 Task: In the  document Poverty.epub Add page color 'Grey'Grey . Insert watermark . Insert watermark  Graphic Era Apply Font Style in watermark Arial; font size  123 and place the watermark  Diagonally 
Action: Mouse moved to (331, 441)
Screenshot: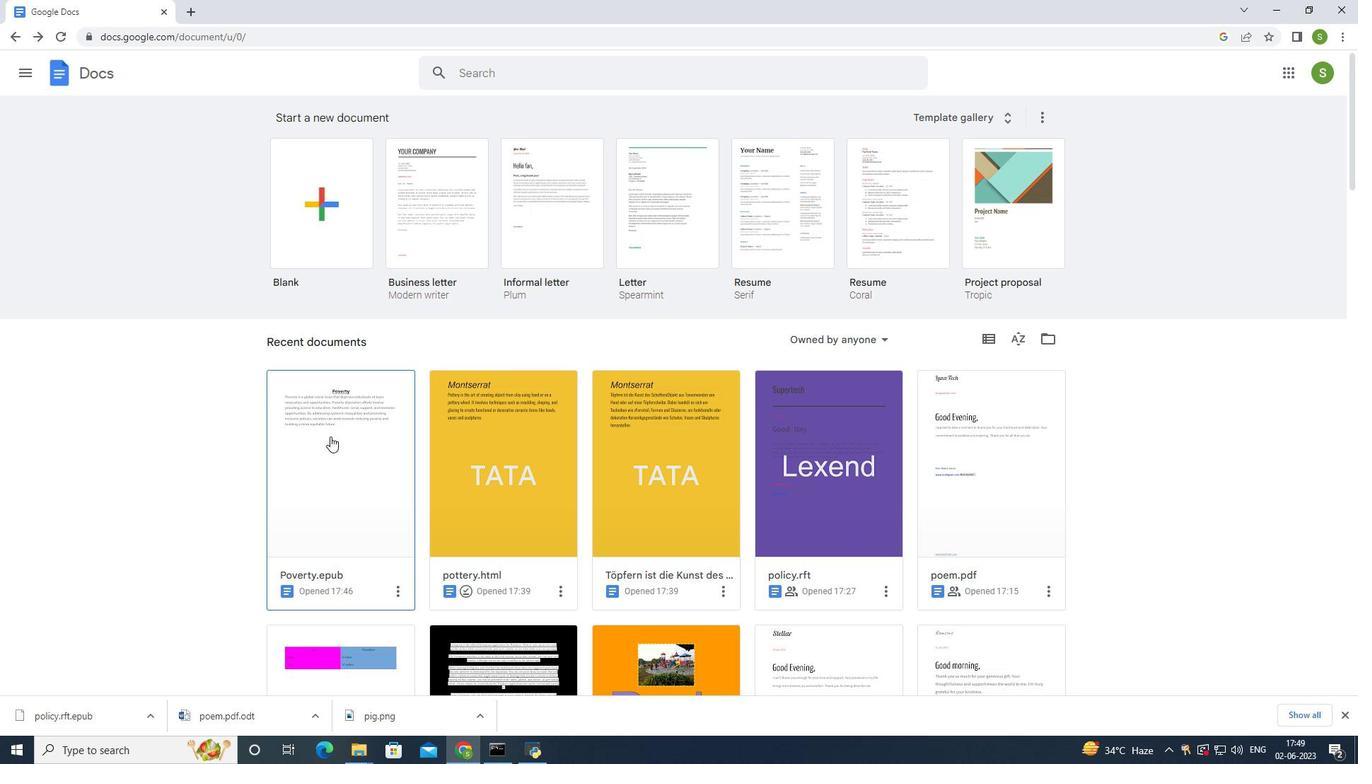 
Action: Mouse pressed left at (331, 441)
Screenshot: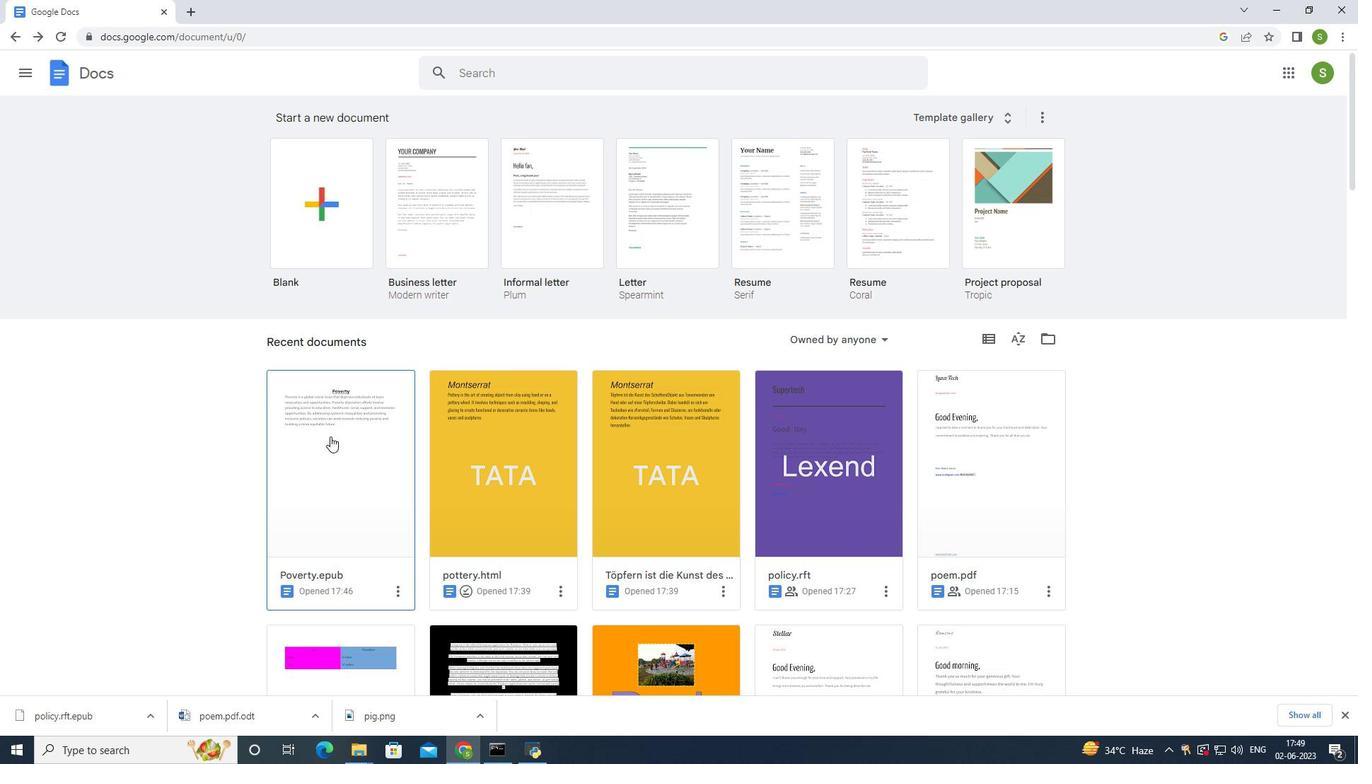 
Action: Mouse moved to (44, 84)
Screenshot: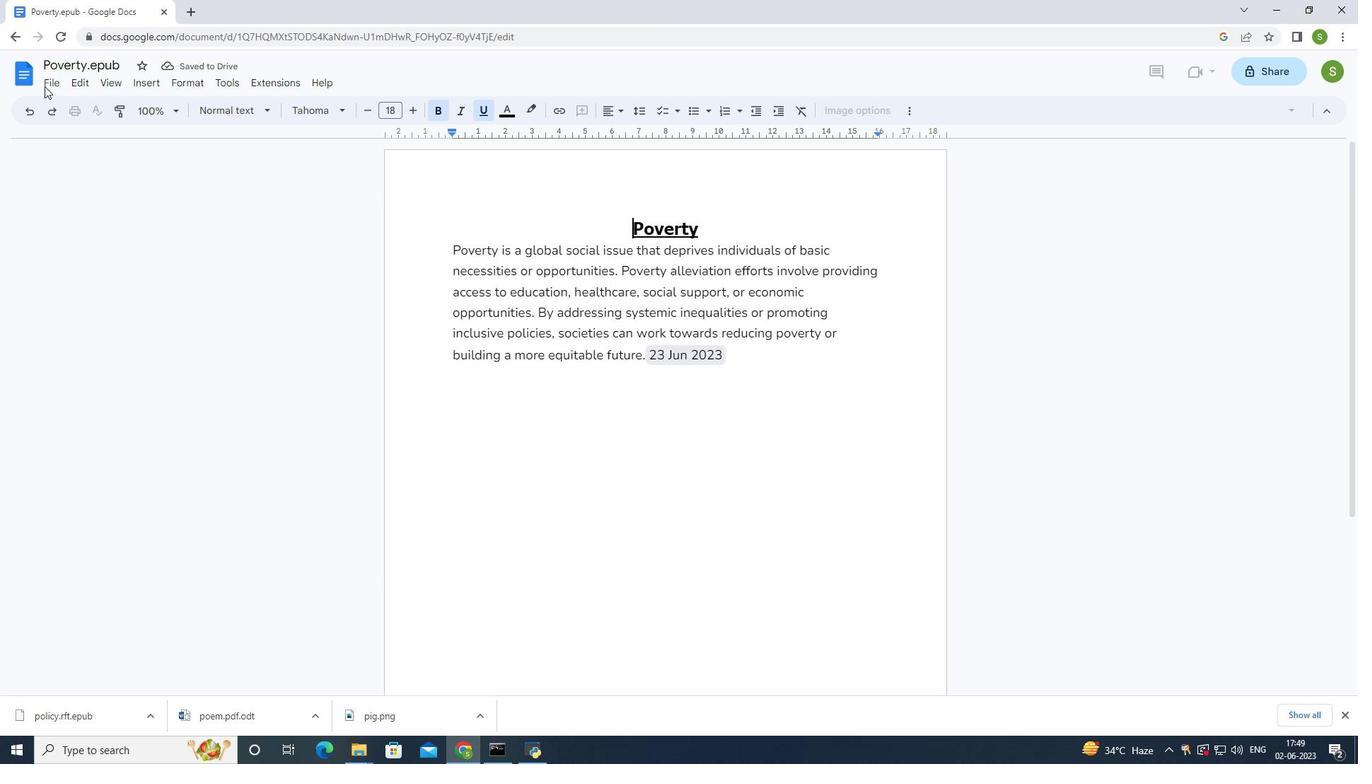 
Action: Mouse pressed left at (44, 84)
Screenshot: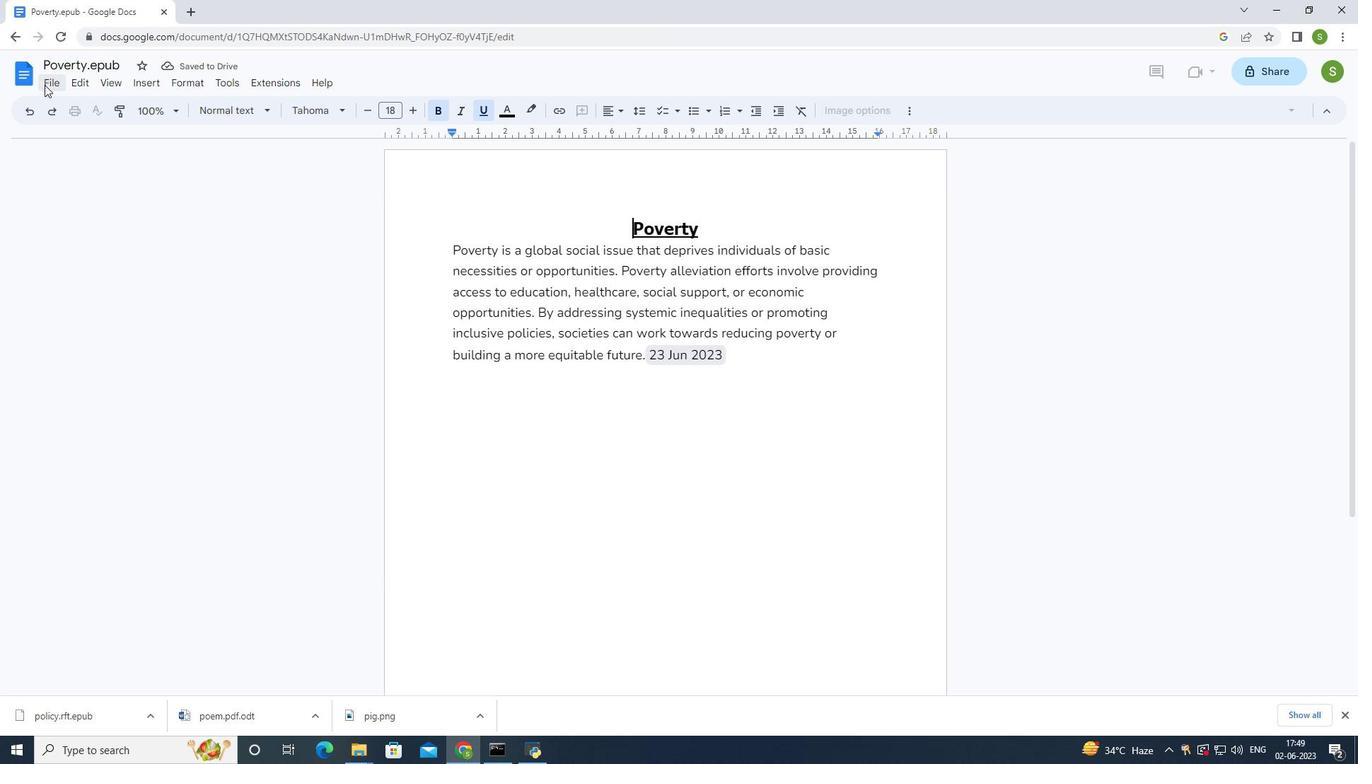 
Action: Mouse moved to (50, 77)
Screenshot: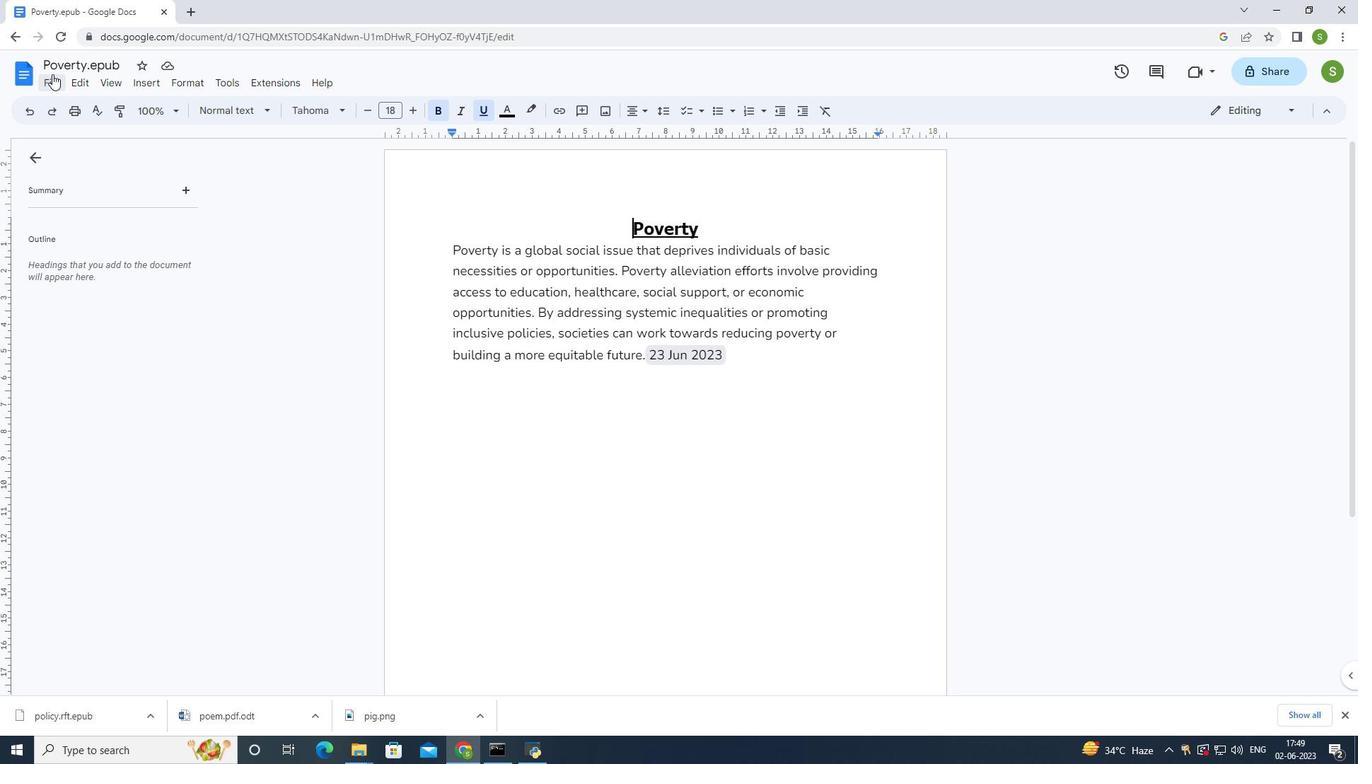 
Action: Mouse pressed left at (50, 77)
Screenshot: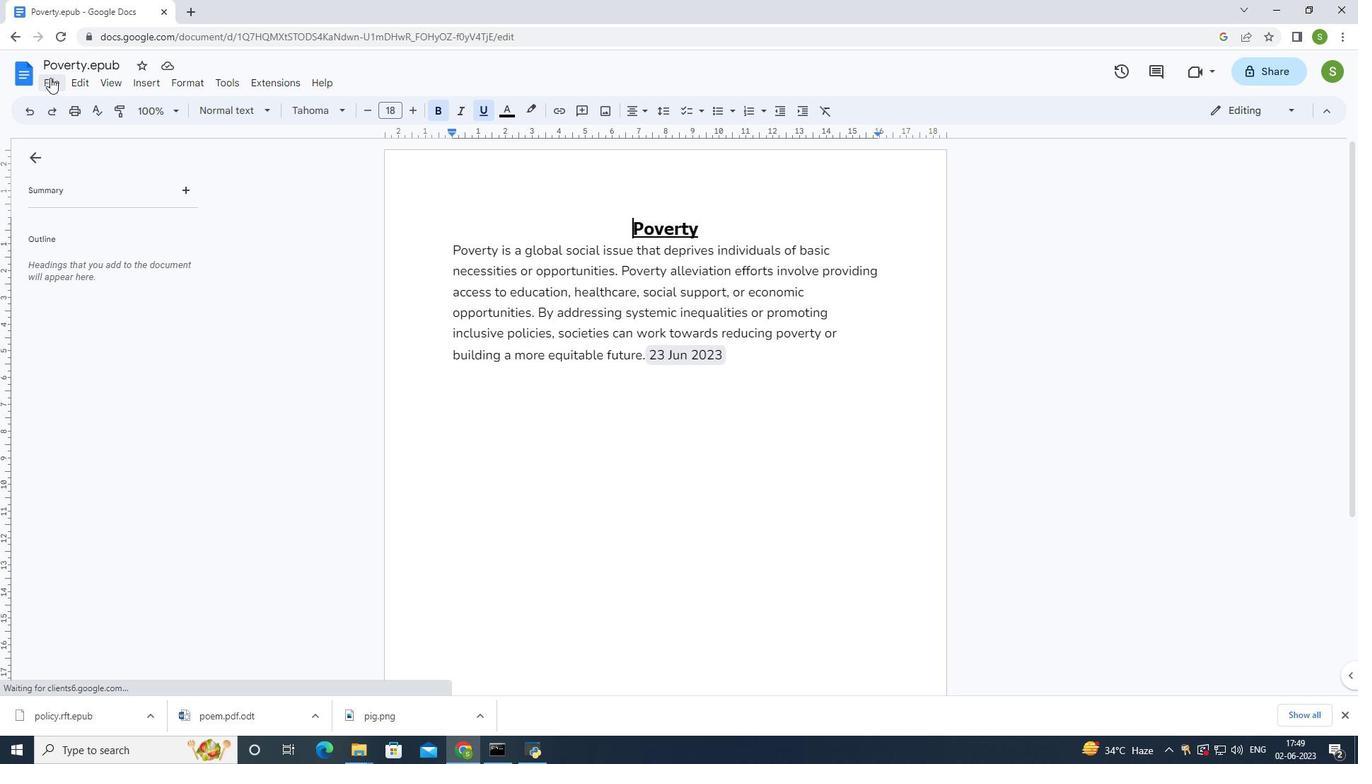 
Action: Mouse moved to (92, 469)
Screenshot: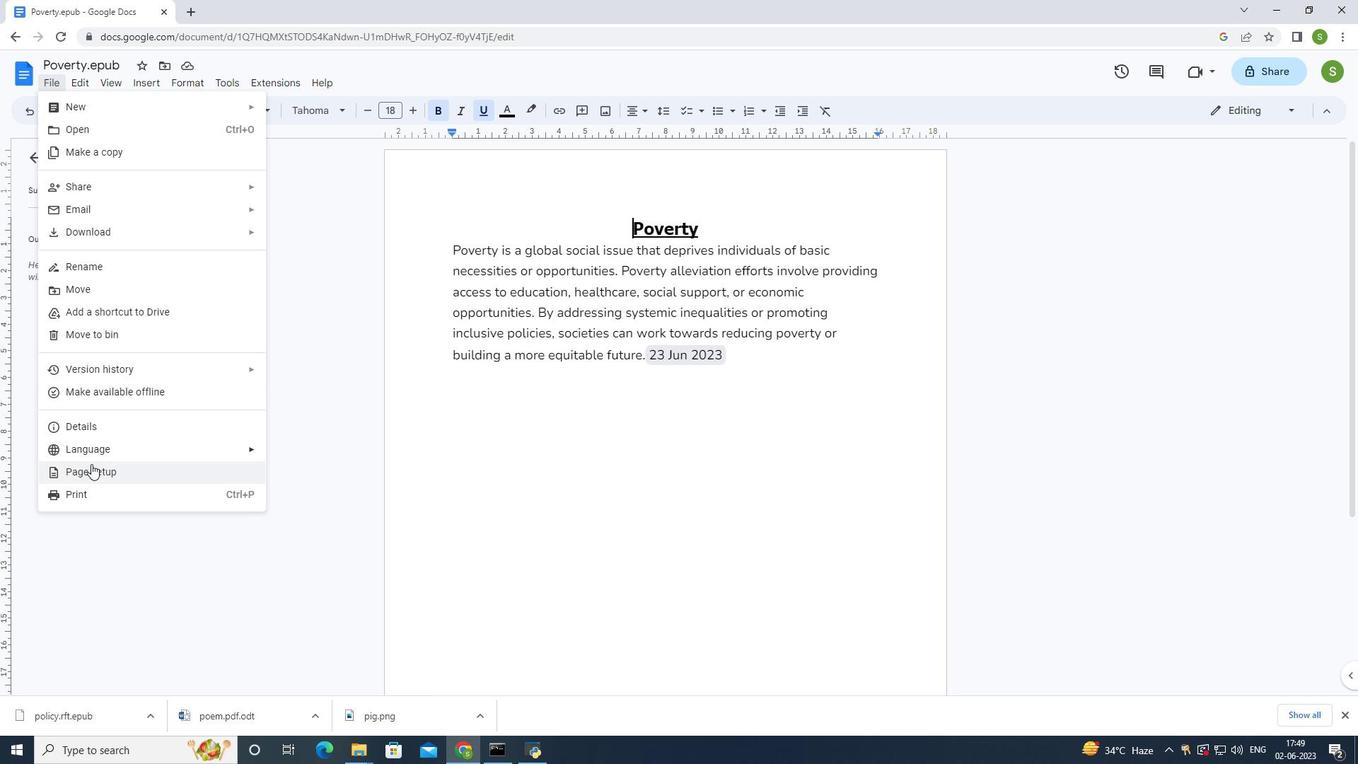 
Action: Mouse pressed left at (92, 469)
Screenshot: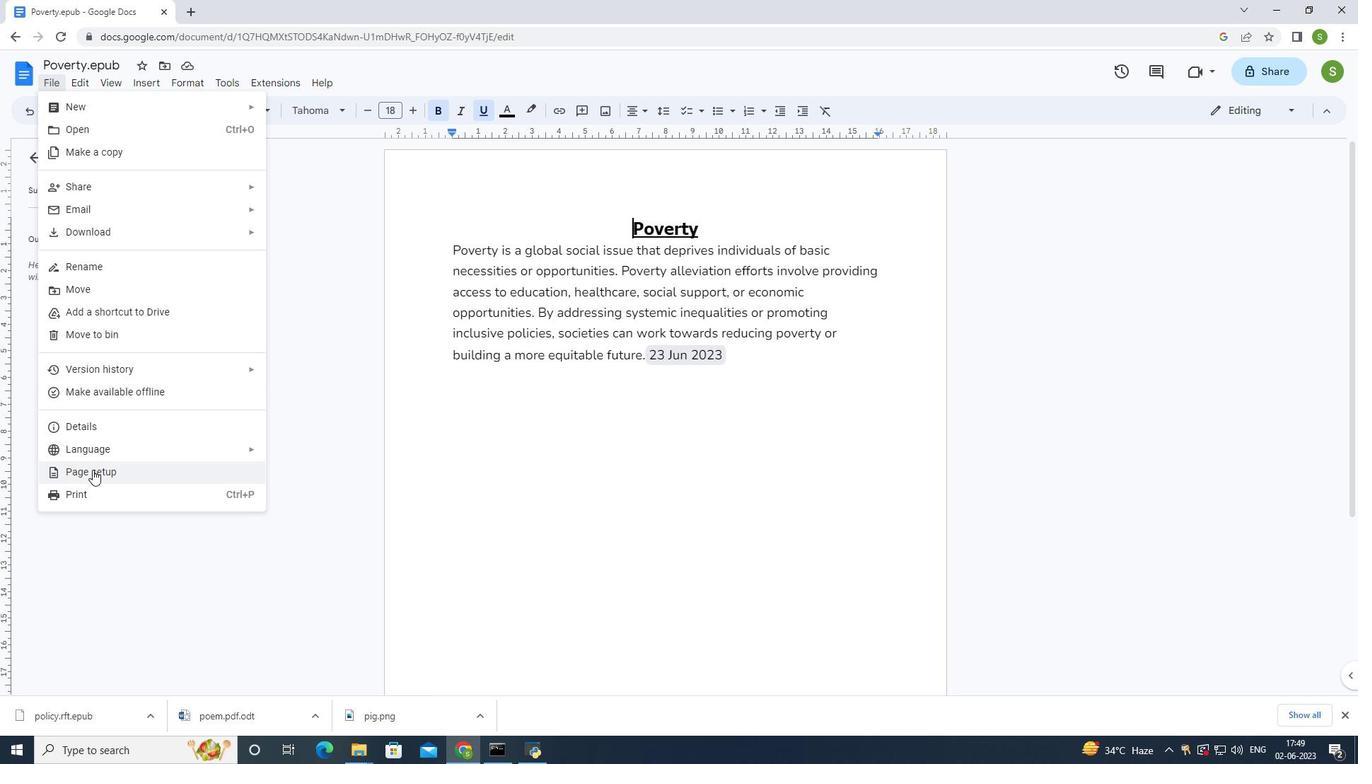
Action: Mouse moved to (573, 459)
Screenshot: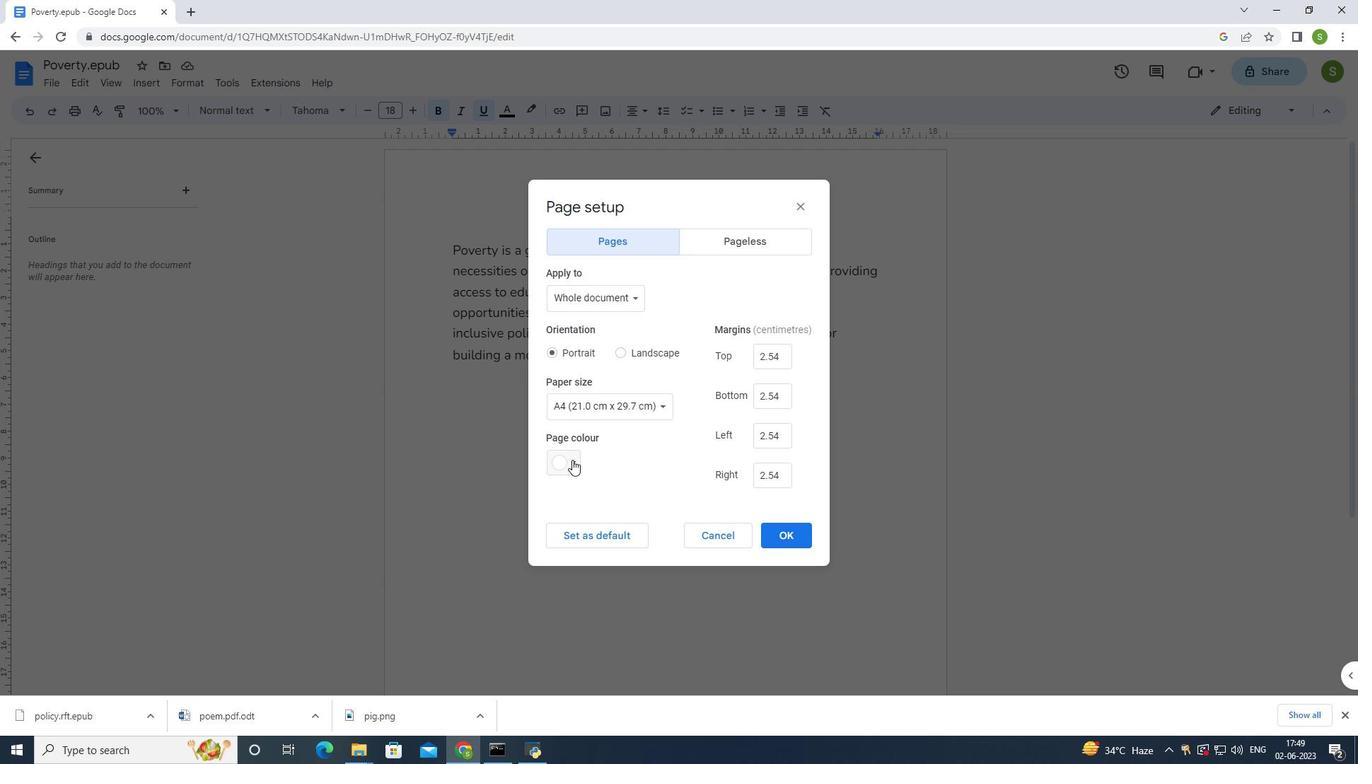 
Action: Mouse pressed left at (573, 459)
Screenshot: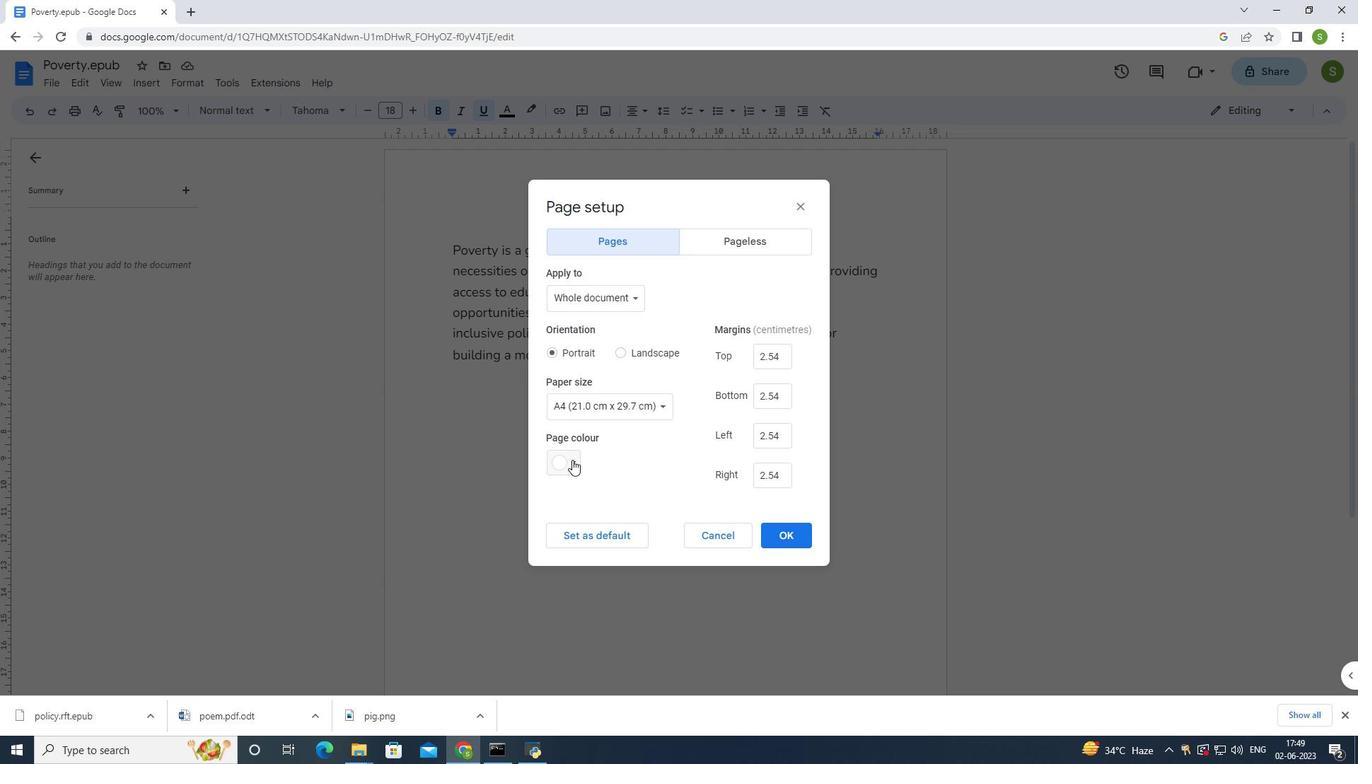 
Action: Mouse moved to (611, 493)
Screenshot: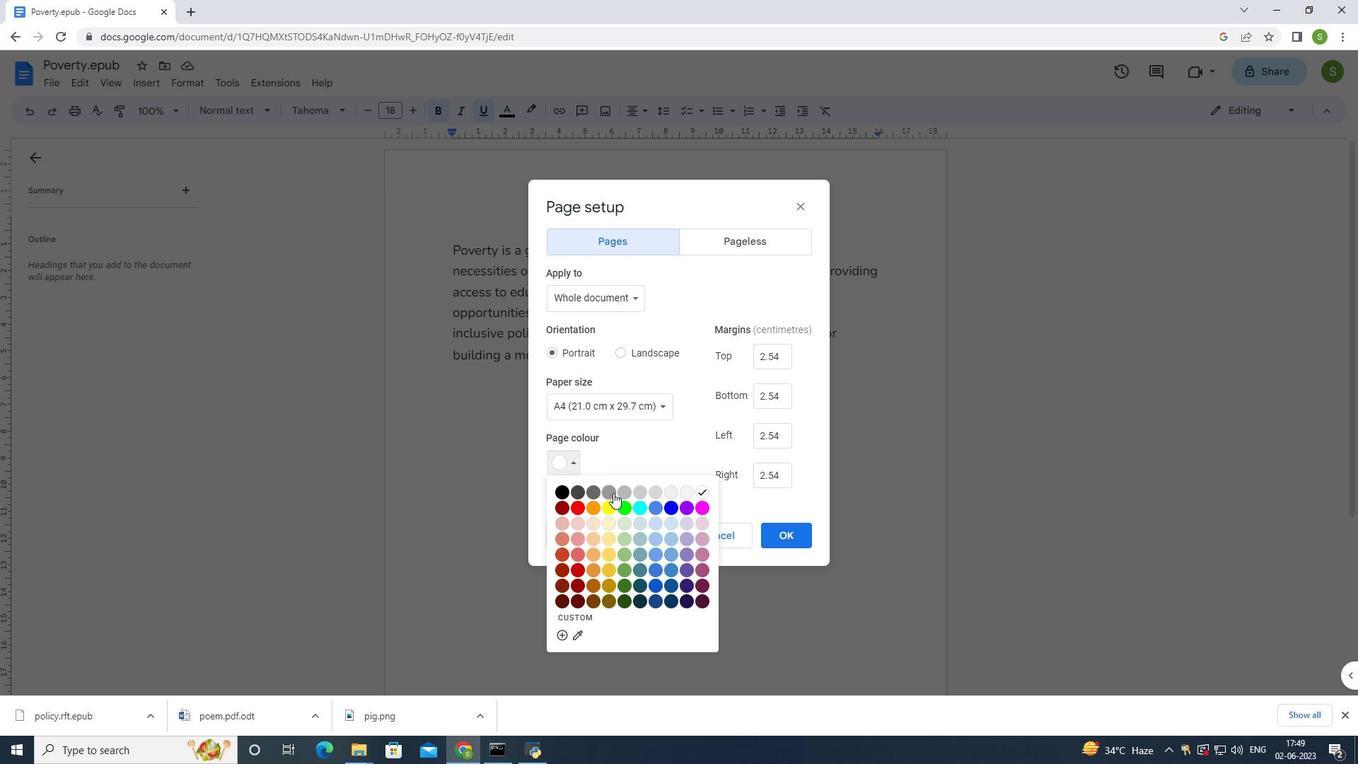 
Action: Mouse pressed left at (611, 493)
Screenshot: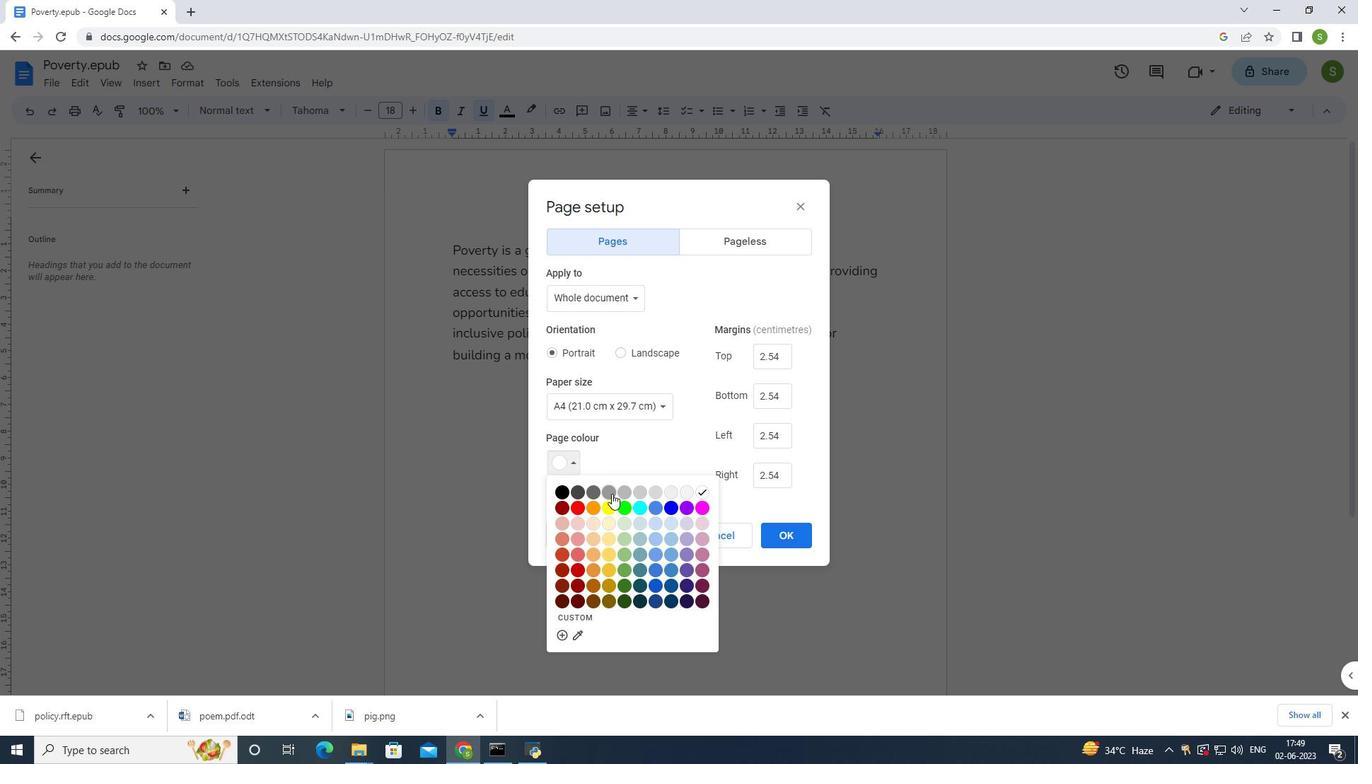 
Action: Mouse moved to (783, 539)
Screenshot: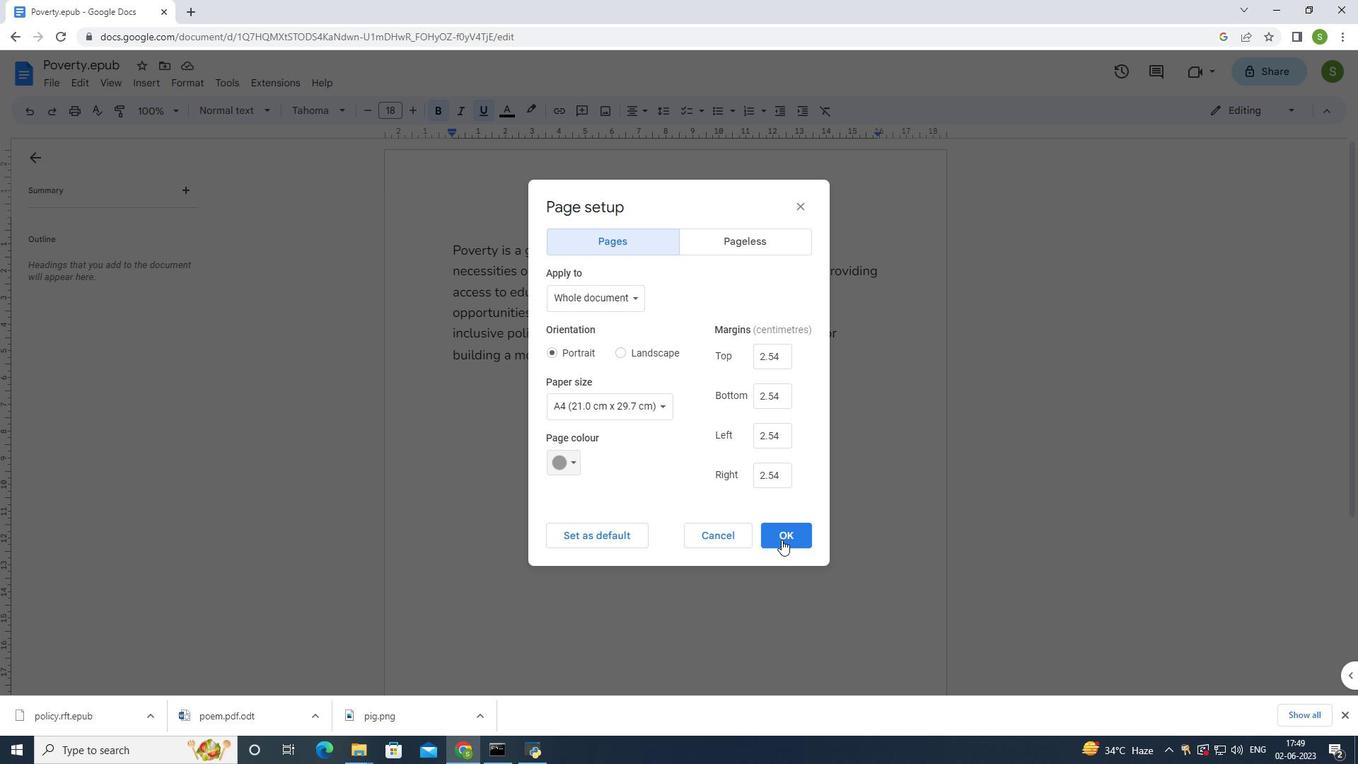 
Action: Mouse pressed left at (783, 539)
Screenshot: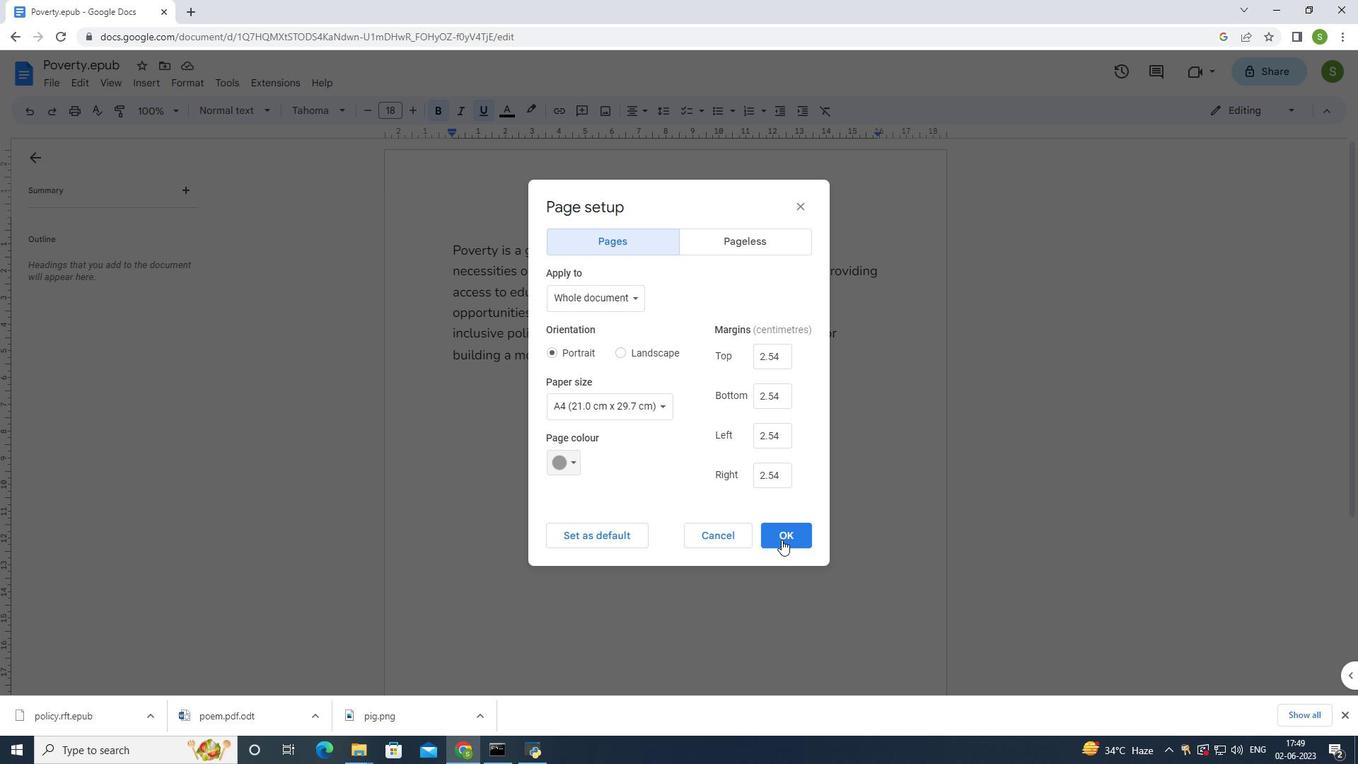 
Action: Mouse moved to (137, 82)
Screenshot: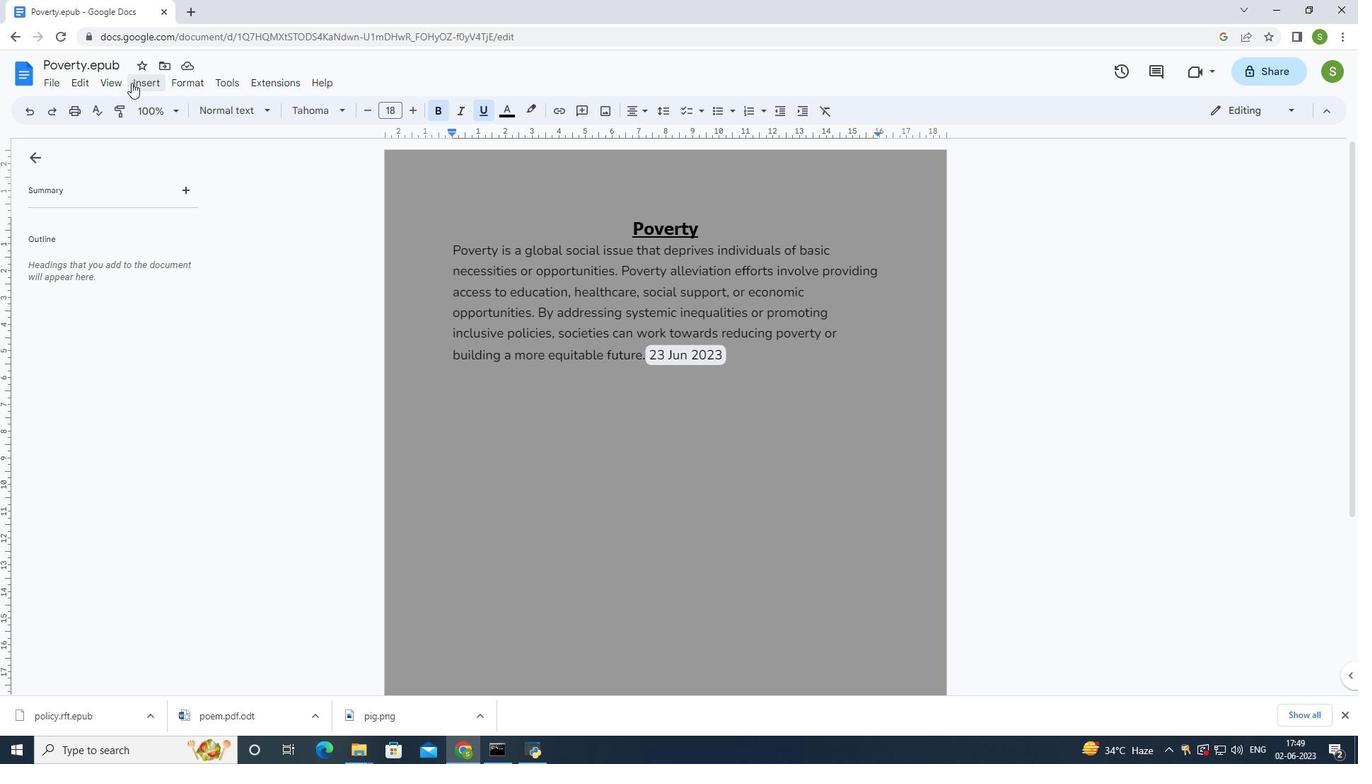 
Action: Mouse pressed left at (137, 82)
Screenshot: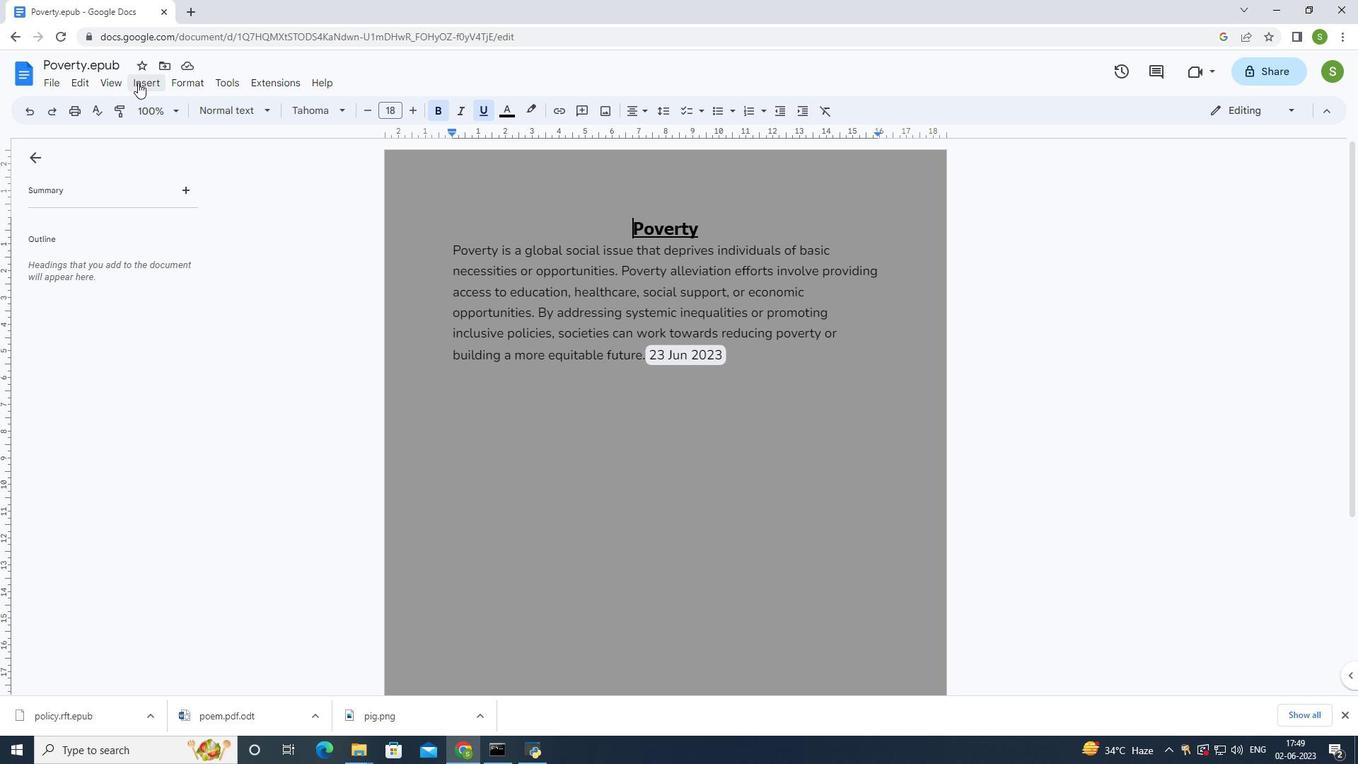 
Action: Mouse moved to (182, 421)
Screenshot: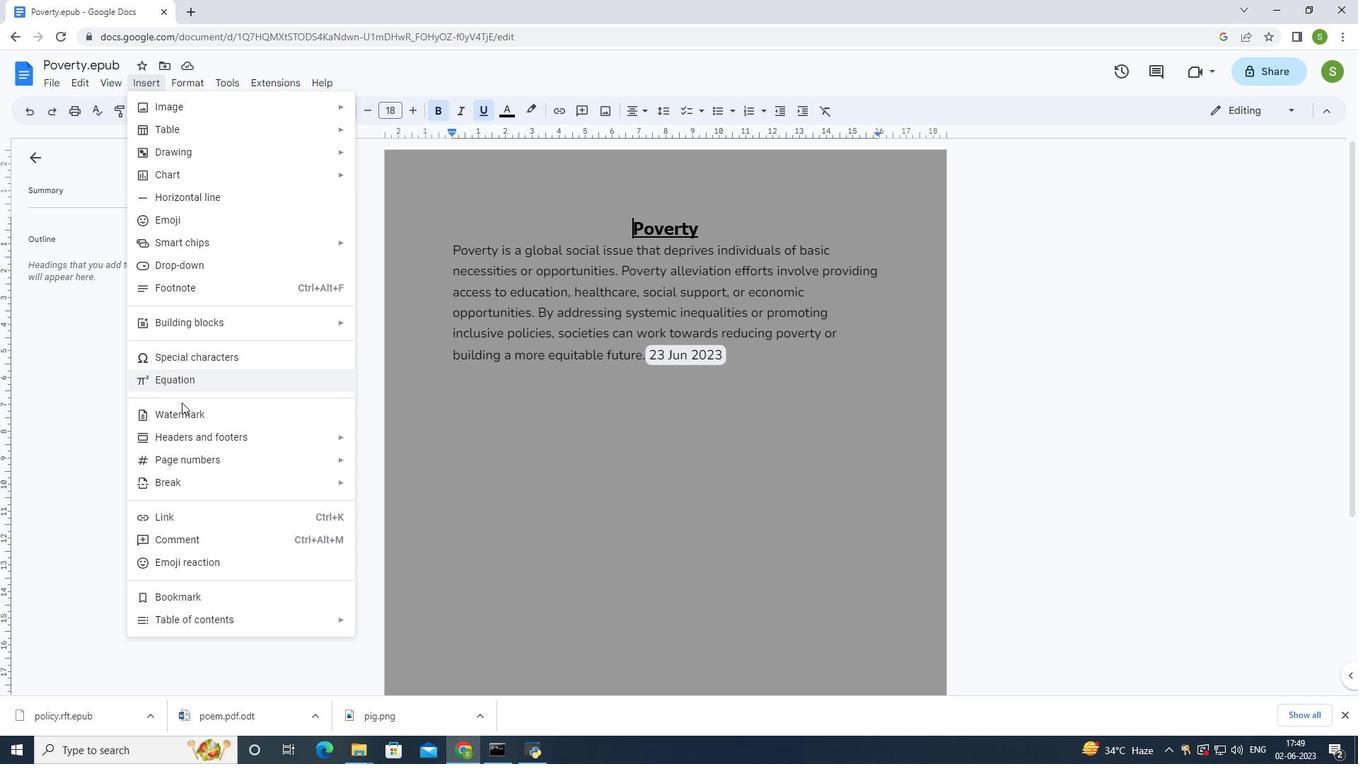 
Action: Mouse pressed left at (182, 421)
Screenshot: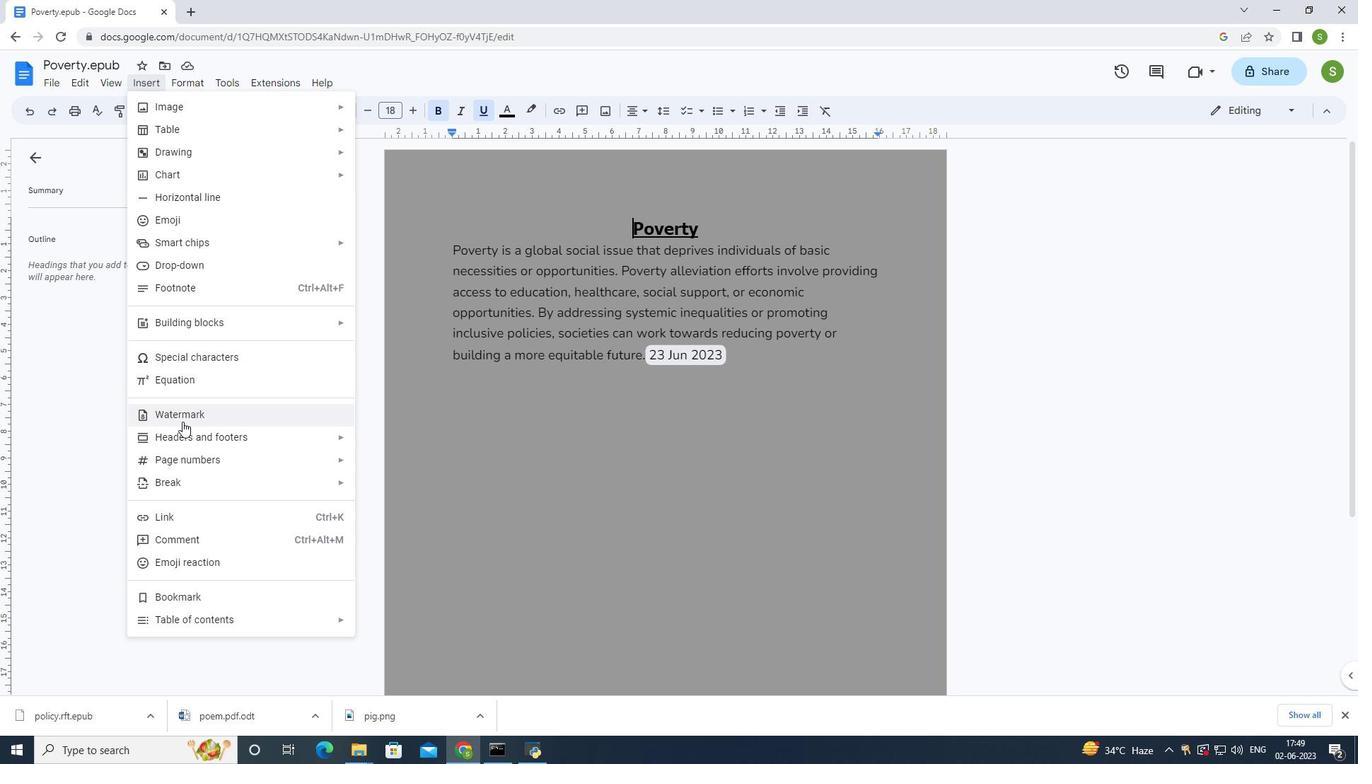 
Action: Mouse moved to (1294, 157)
Screenshot: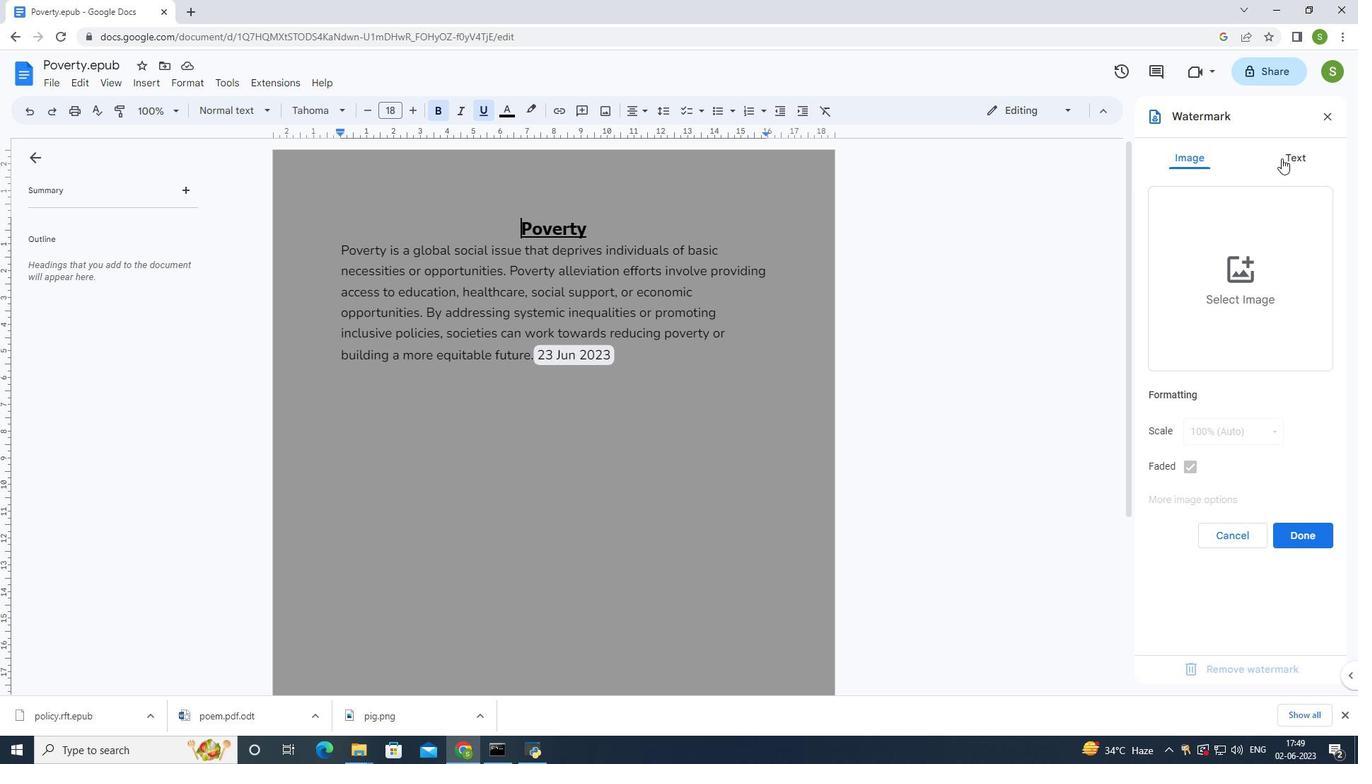 
Action: Mouse pressed left at (1294, 157)
Screenshot: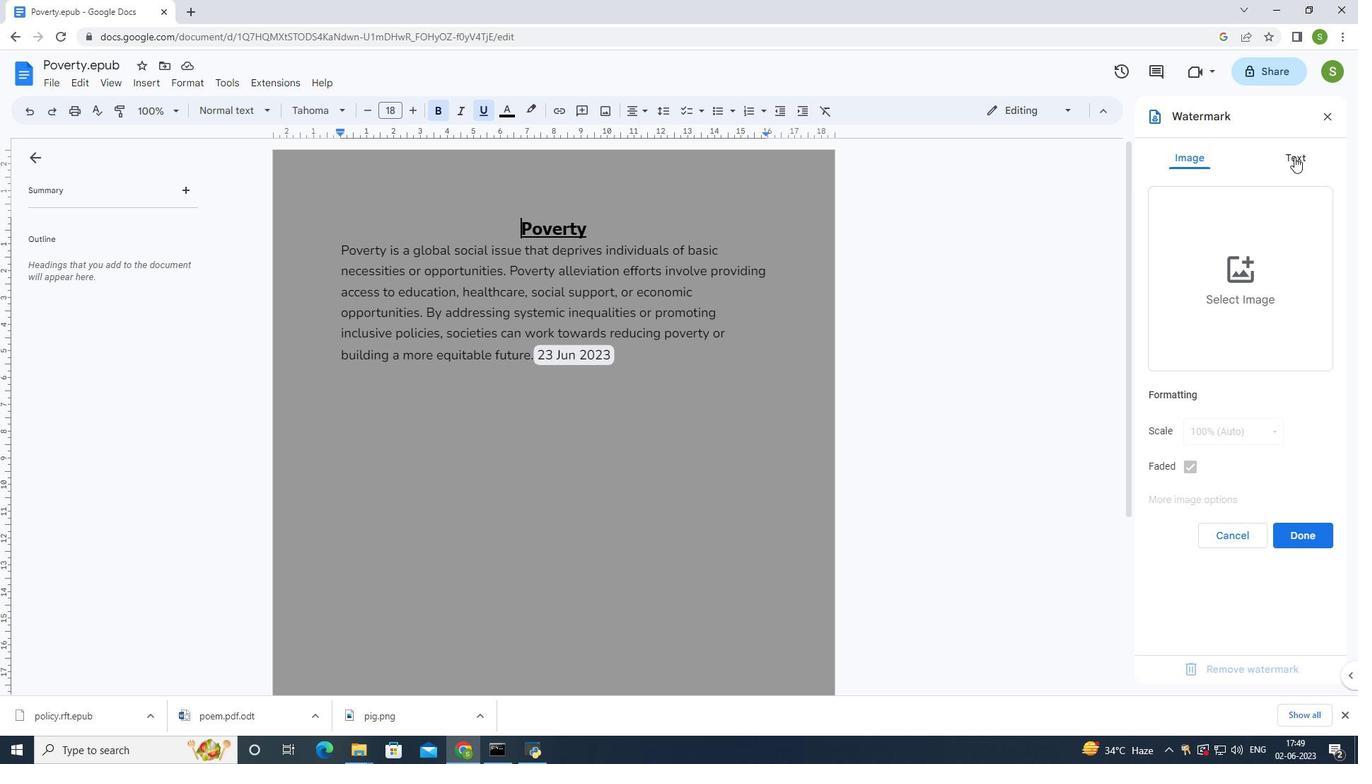 
Action: Mouse moved to (1219, 195)
Screenshot: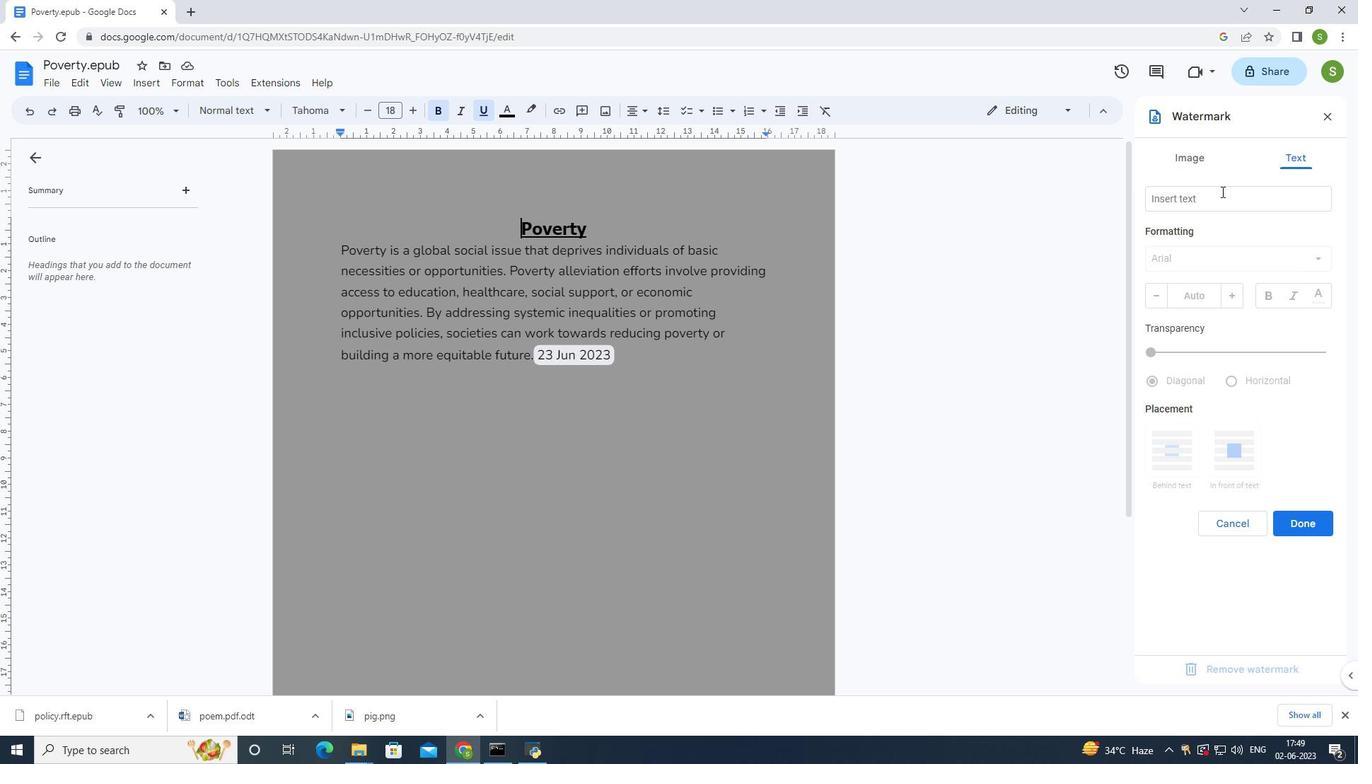
Action: Mouse pressed left at (1219, 195)
Screenshot: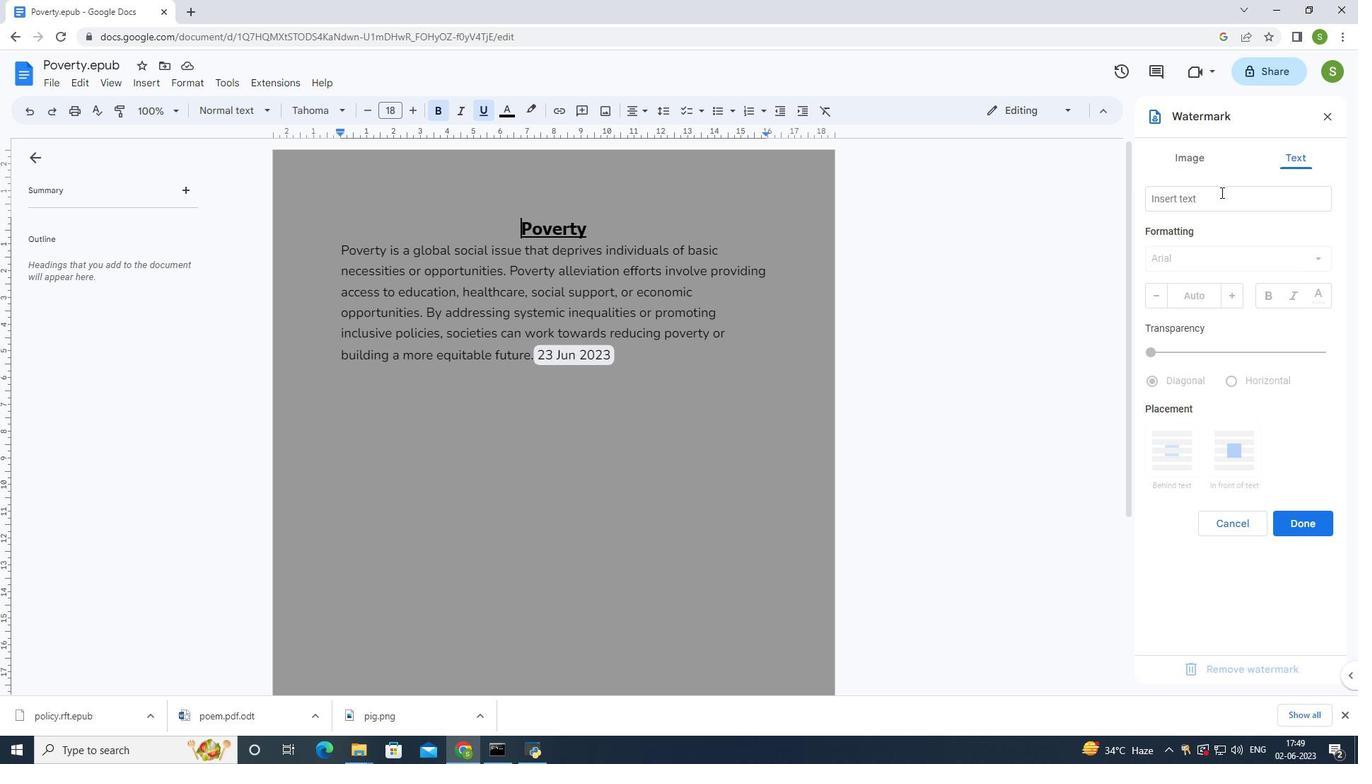 
Action: Mouse moved to (1218, 195)
Screenshot: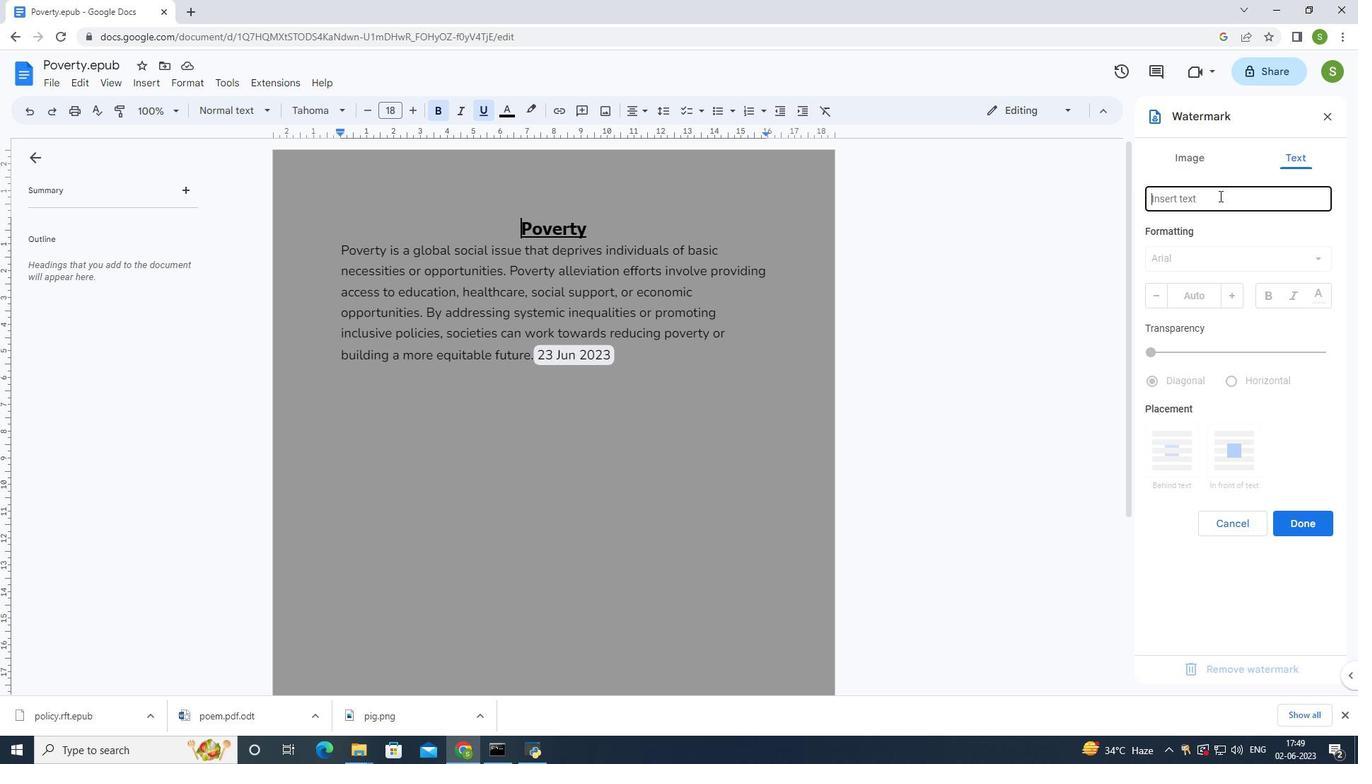 
Action: Key pressed <Key.shift>Graphic<Key.space><Key.shift>Era
Screenshot: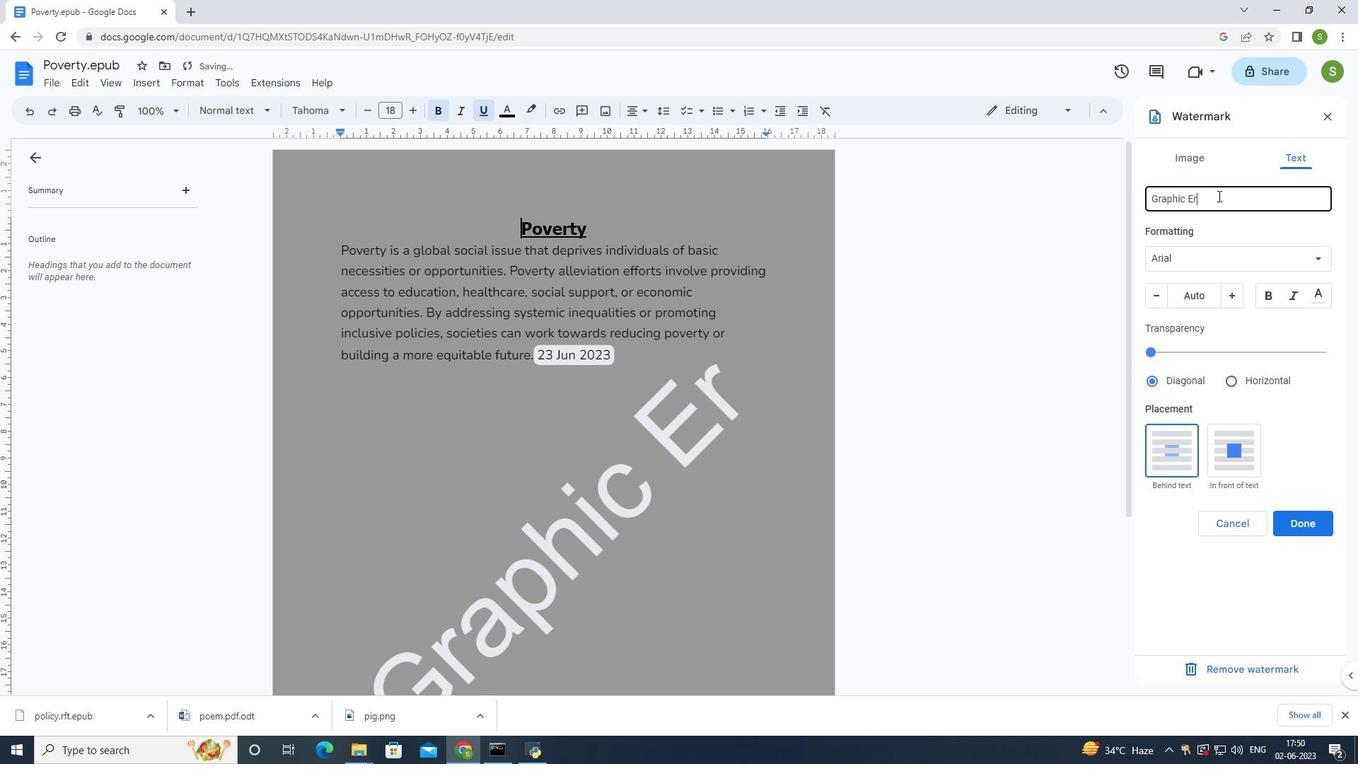 
Action: Mouse moved to (1233, 297)
Screenshot: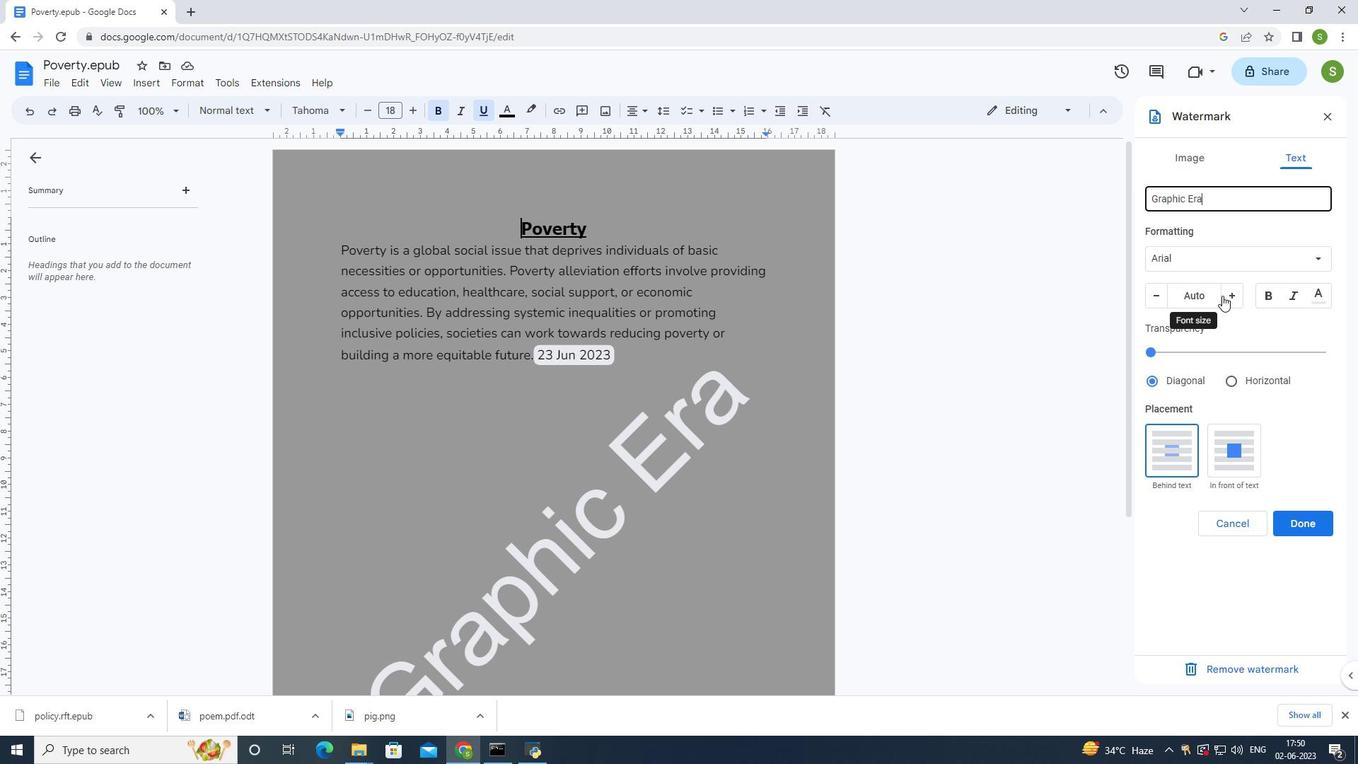 
Action: Mouse pressed left at (1233, 297)
Screenshot: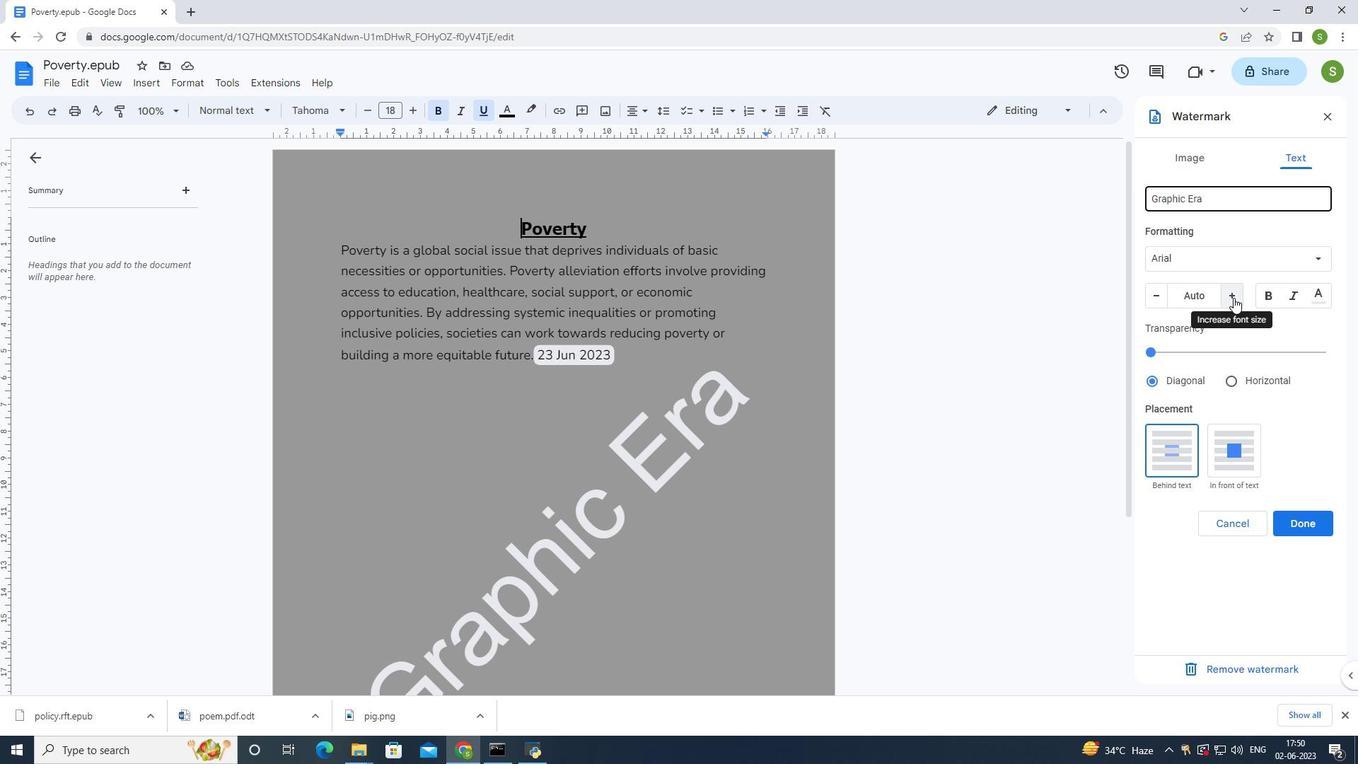 
Action: Mouse pressed left at (1233, 297)
Screenshot: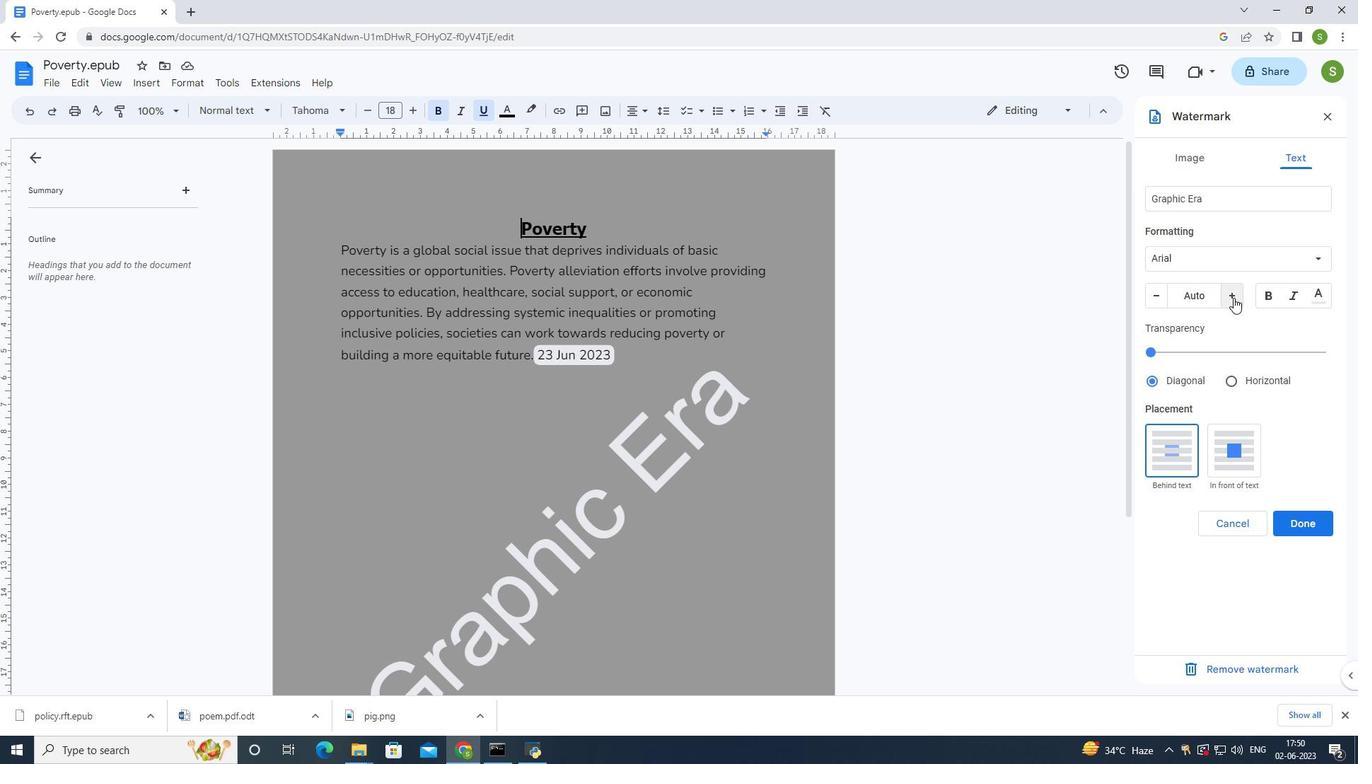 
Action: Mouse moved to (1233, 297)
Screenshot: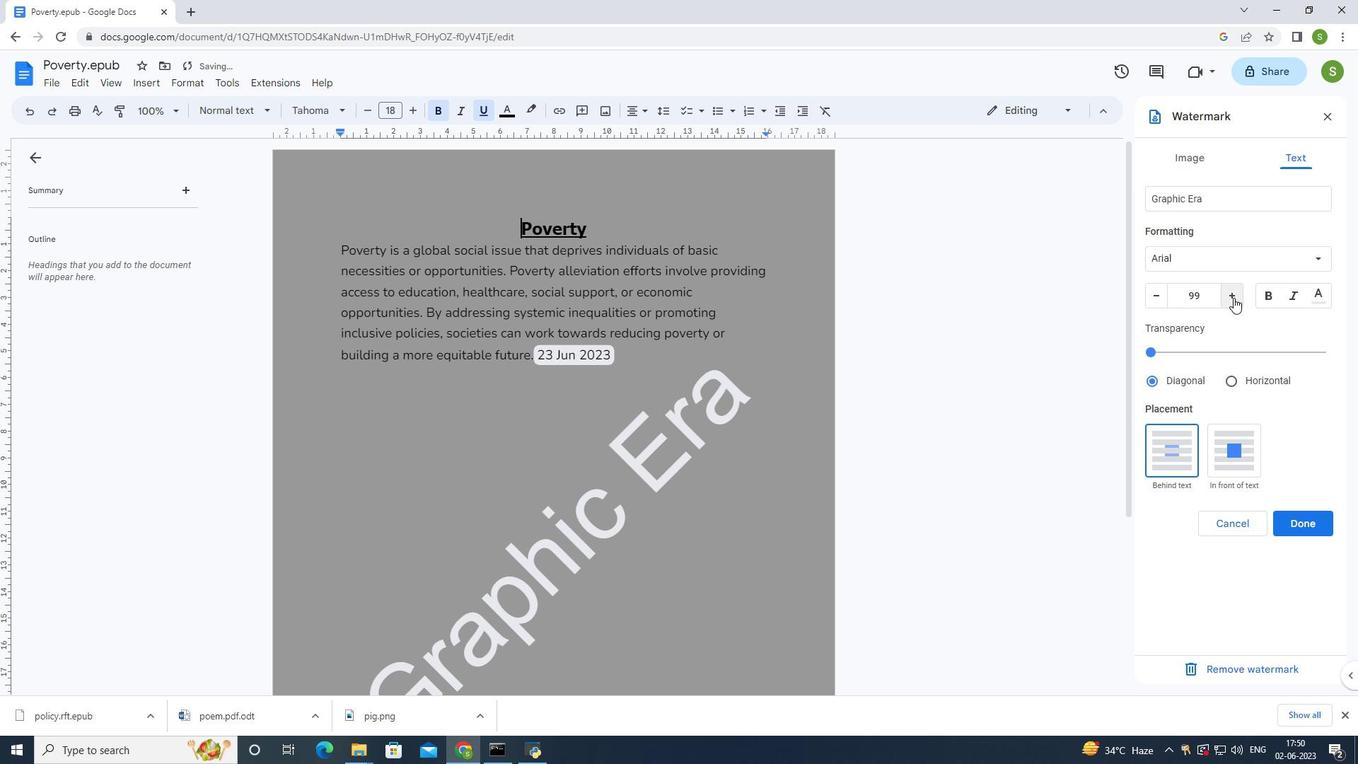 
Action: Mouse pressed left at (1233, 297)
Screenshot: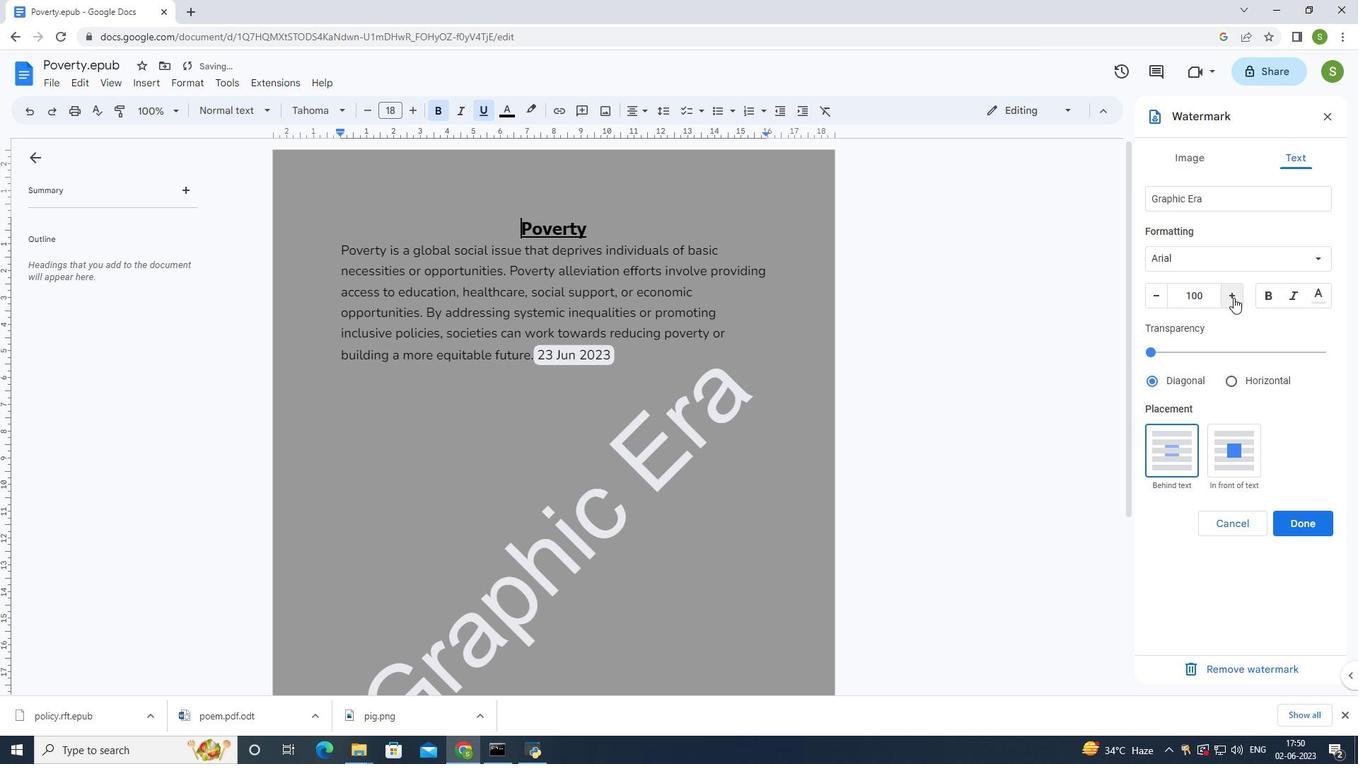 
Action: Mouse pressed left at (1233, 297)
Screenshot: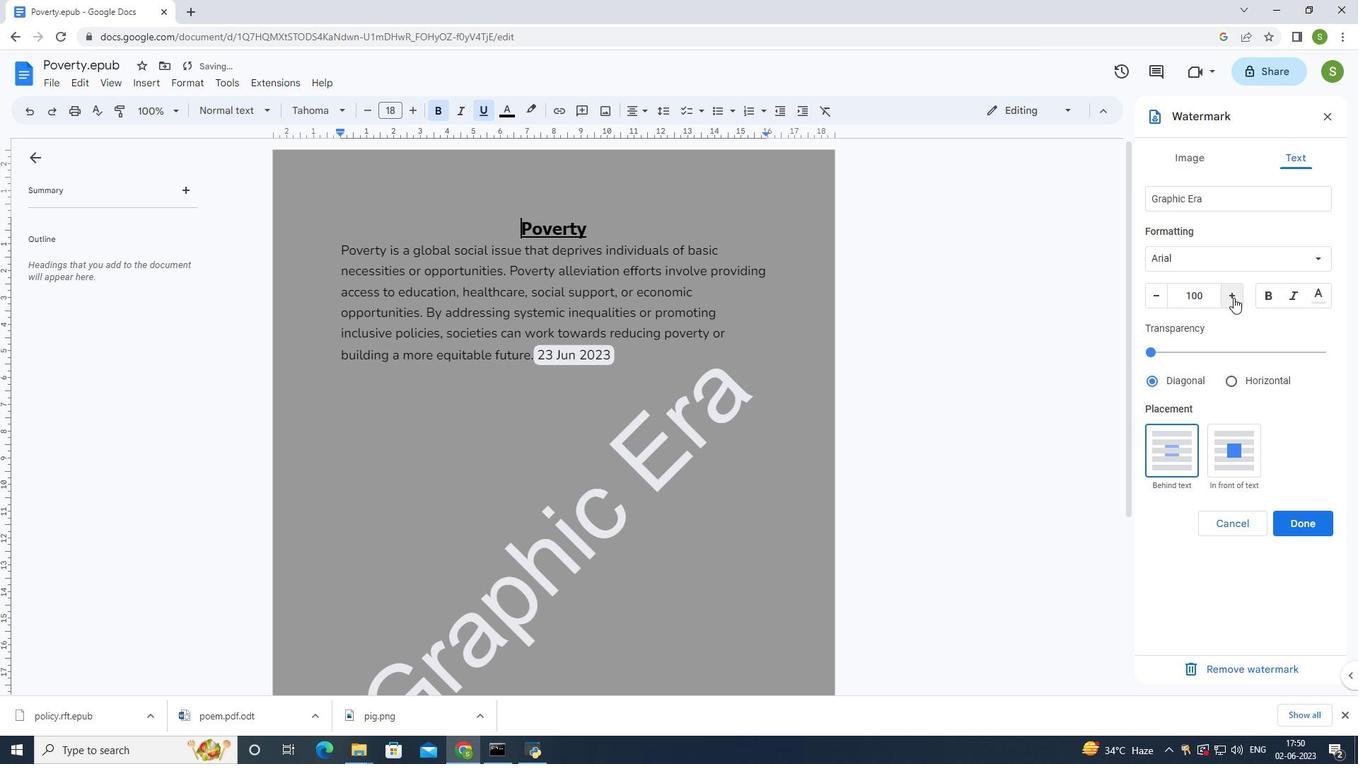 
Action: Mouse pressed left at (1233, 297)
Screenshot: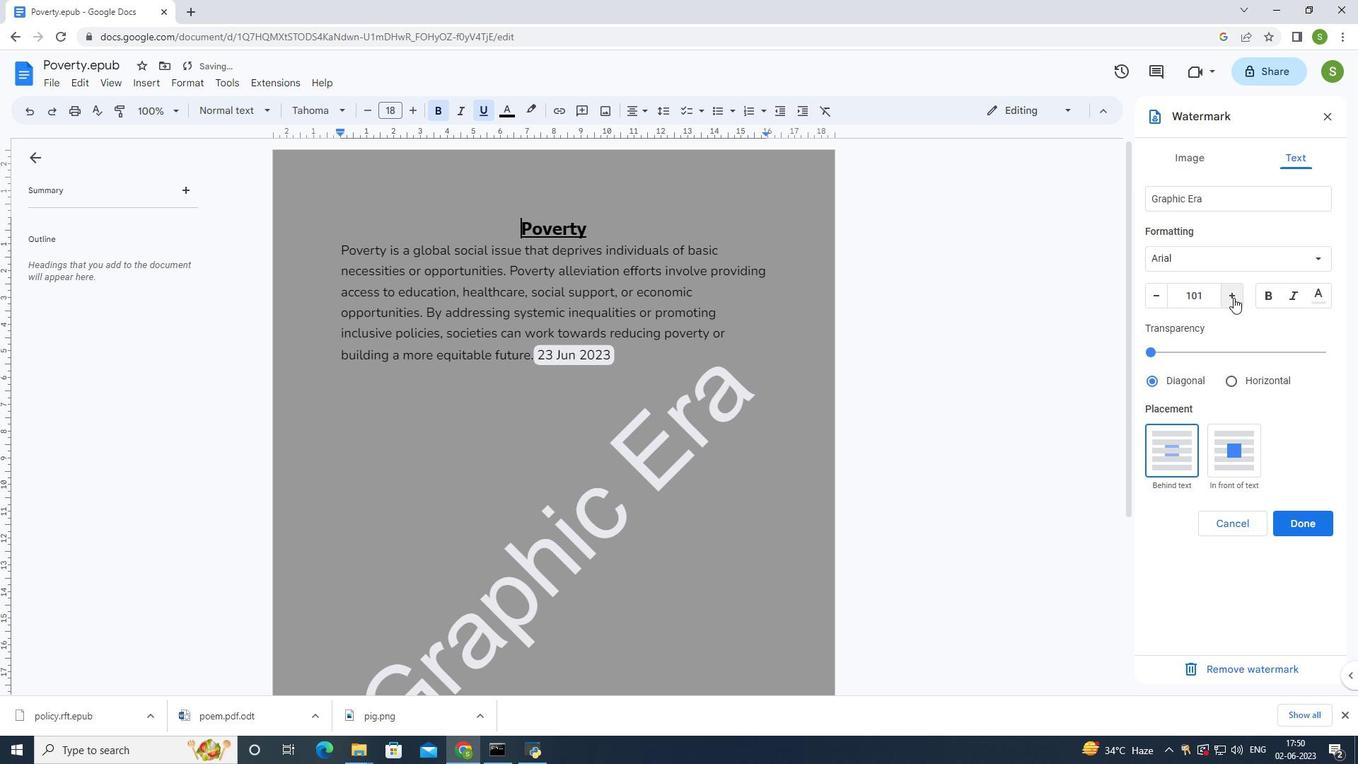 
Action: Mouse pressed left at (1233, 297)
Screenshot: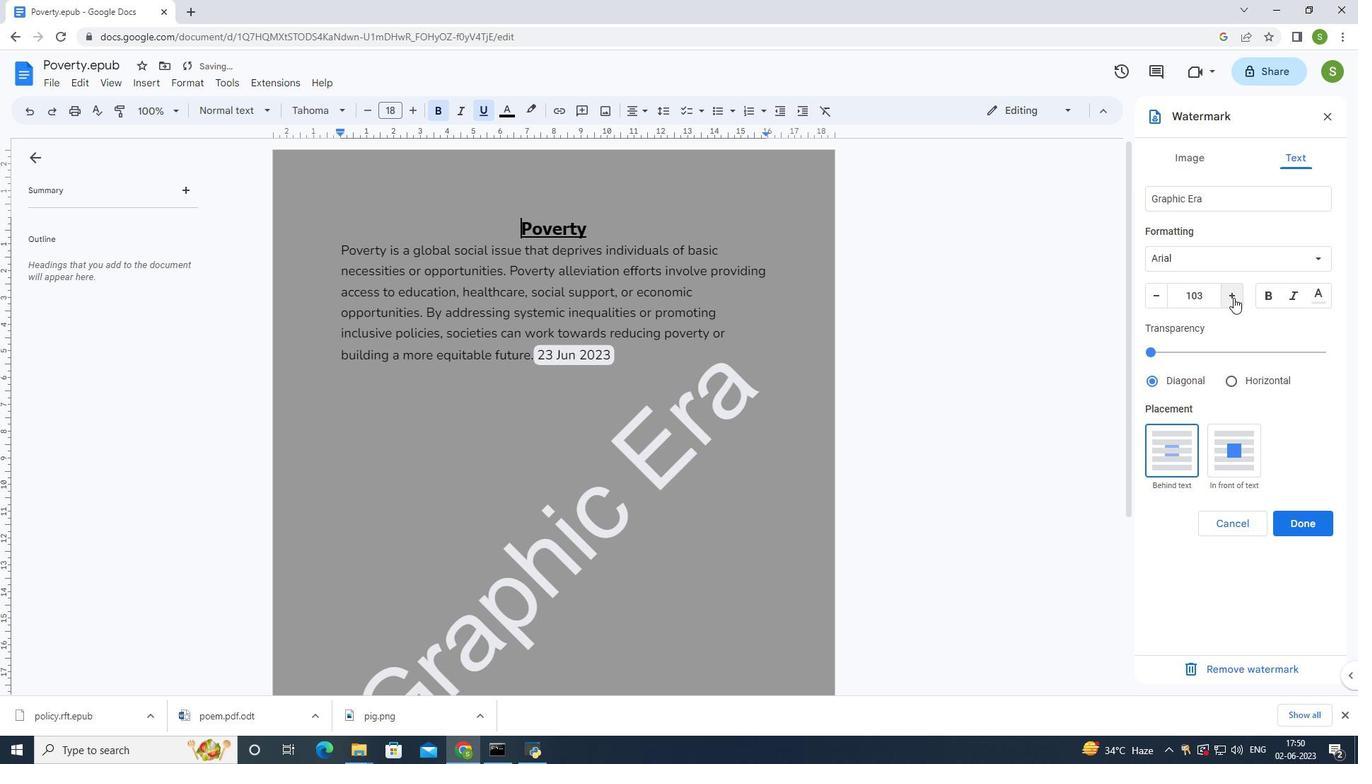 
Action: Mouse moved to (1230, 294)
Screenshot: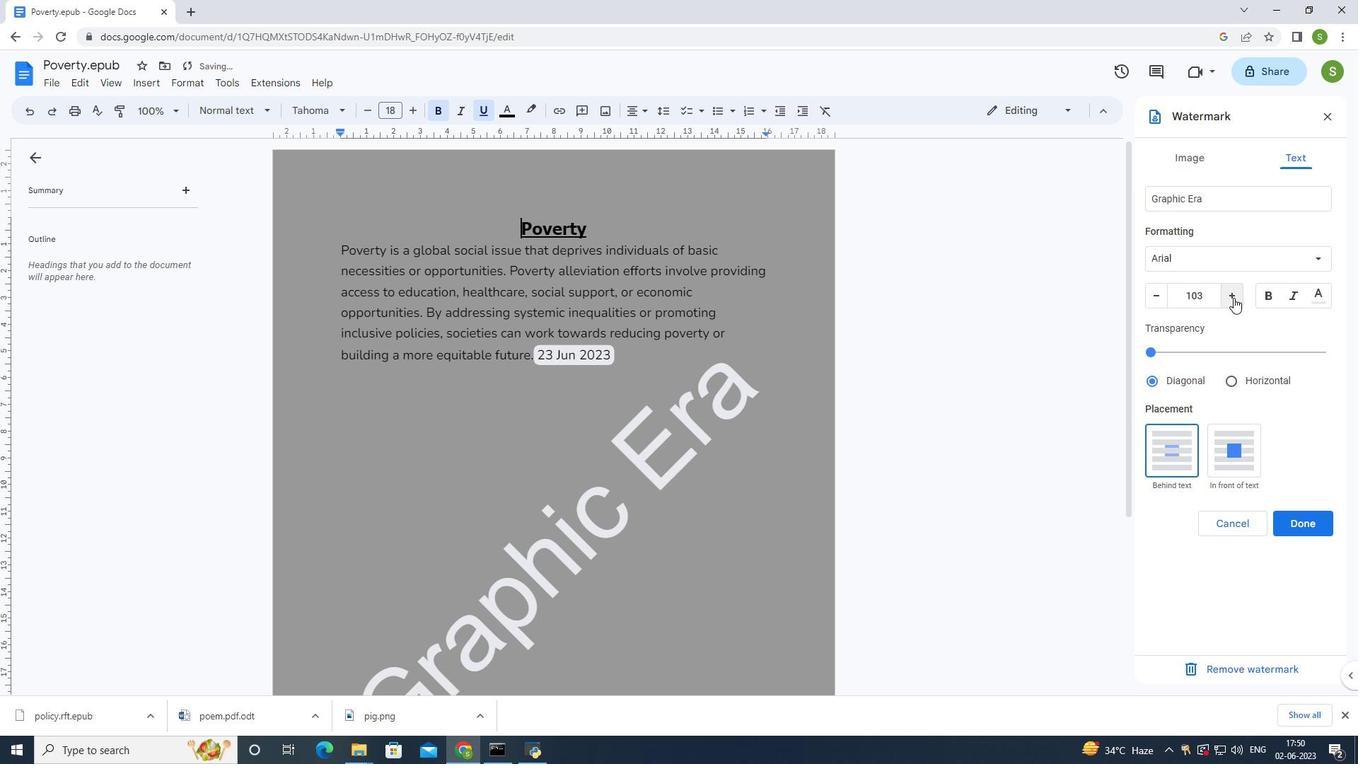 
Action: Mouse pressed left at (1230, 294)
Screenshot: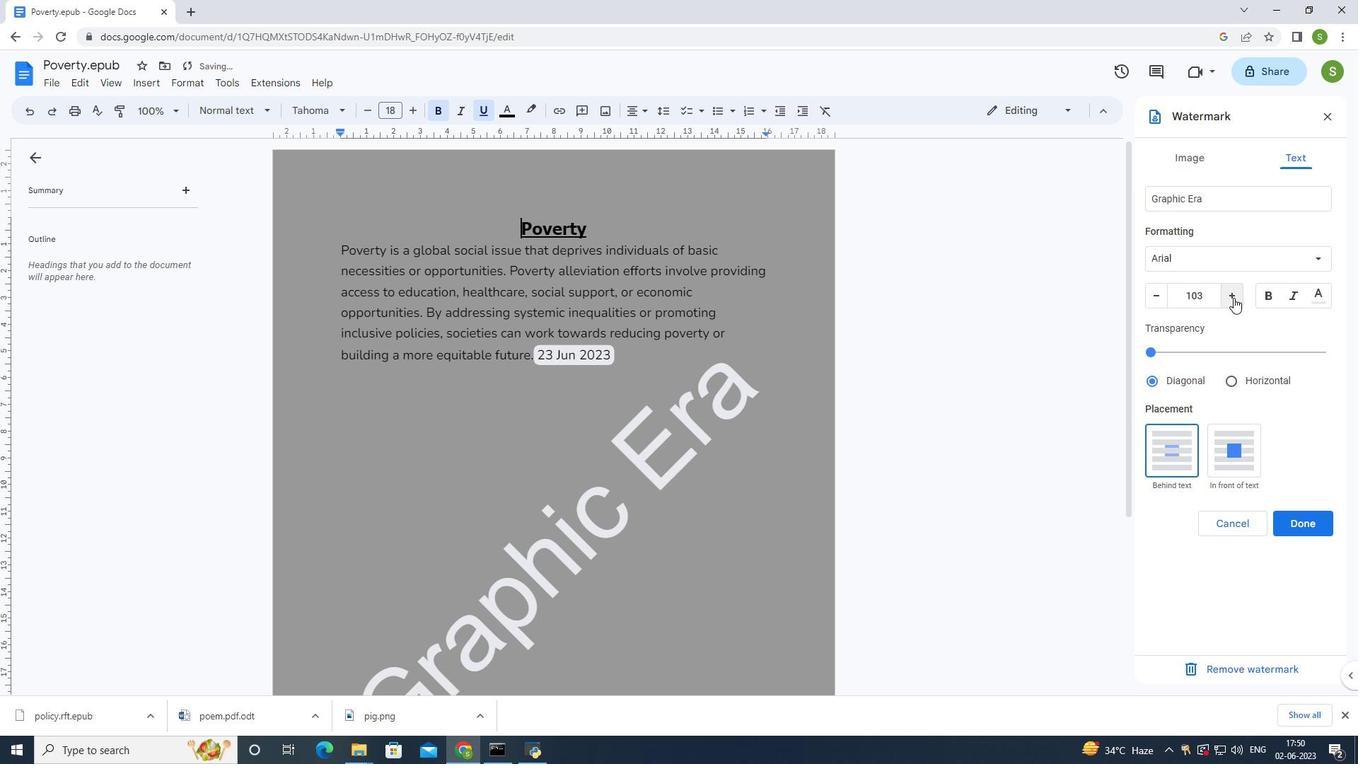 
Action: Mouse moved to (1230, 294)
Screenshot: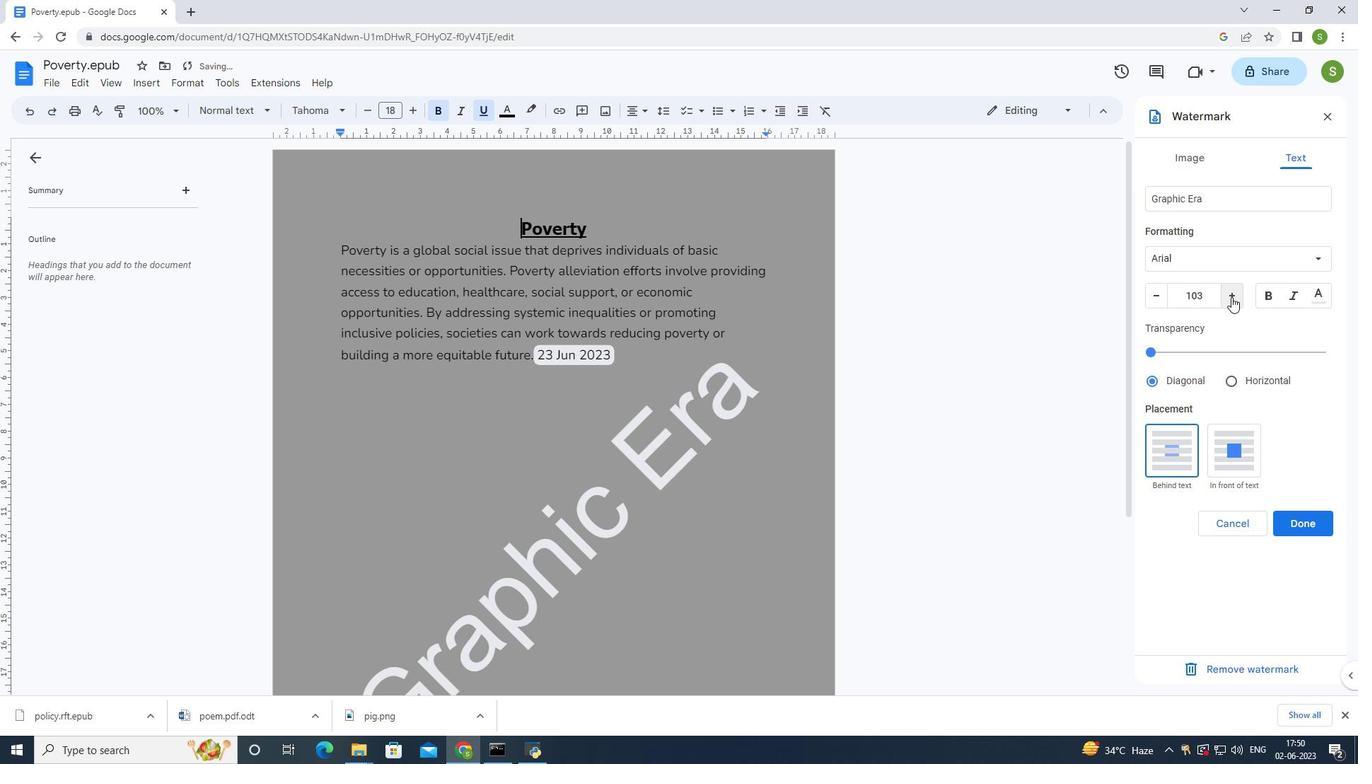 
Action: Mouse pressed left at (1230, 294)
Screenshot: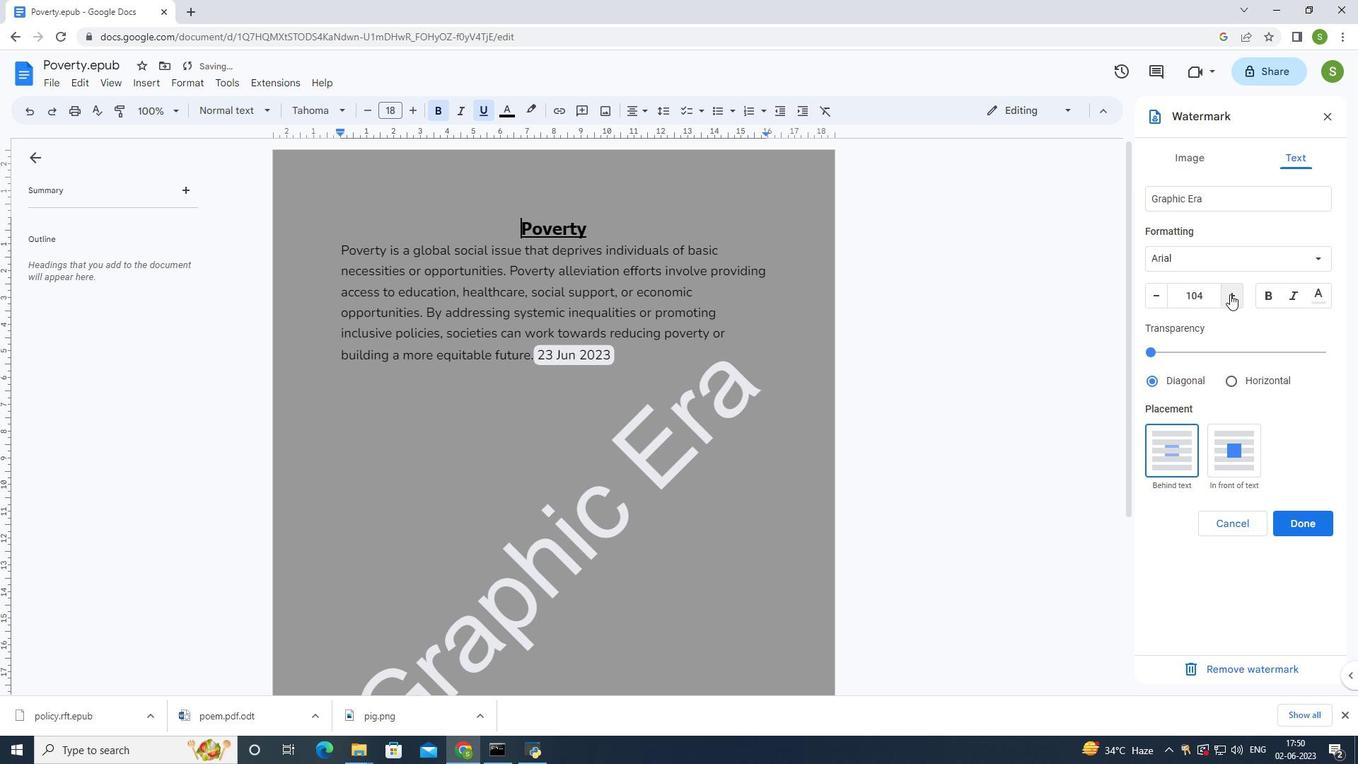 
Action: Mouse moved to (1228, 295)
Screenshot: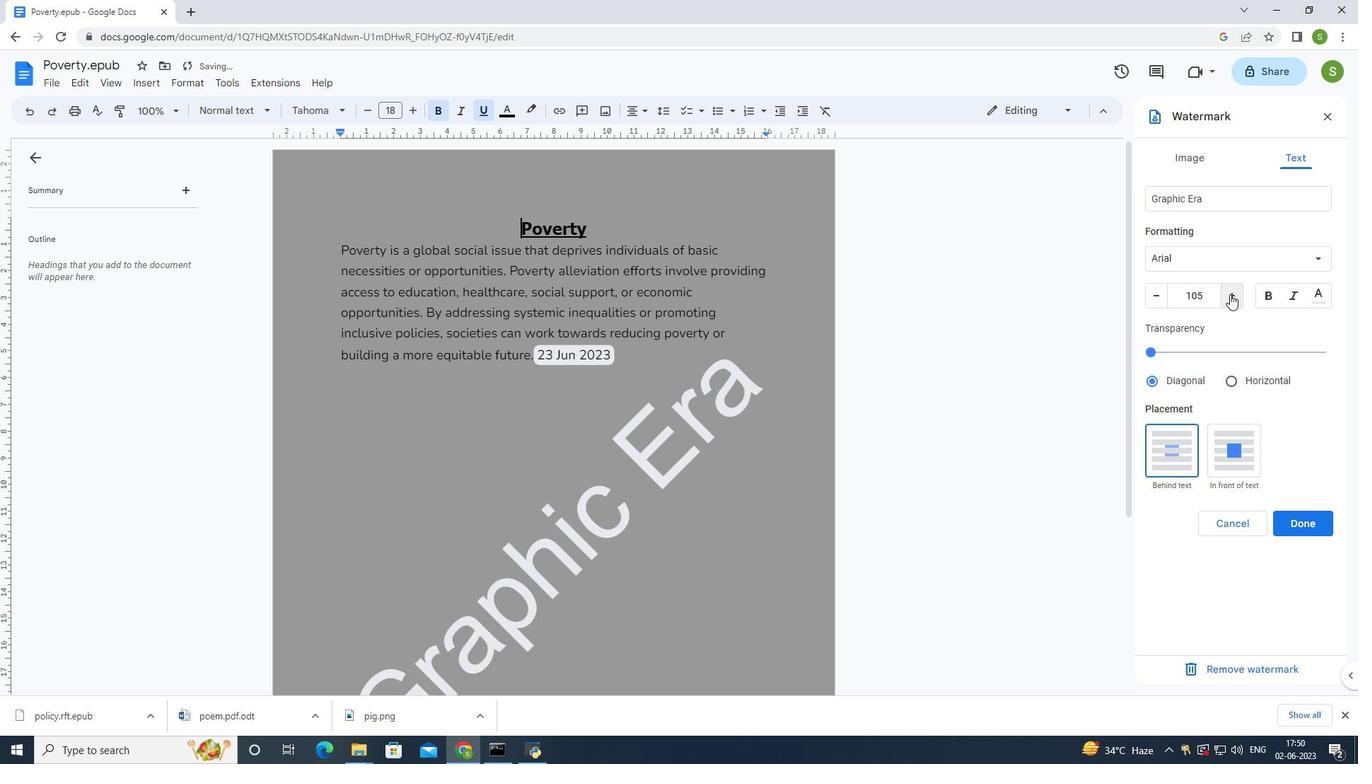 
Action: Mouse pressed left at (1228, 295)
Screenshot: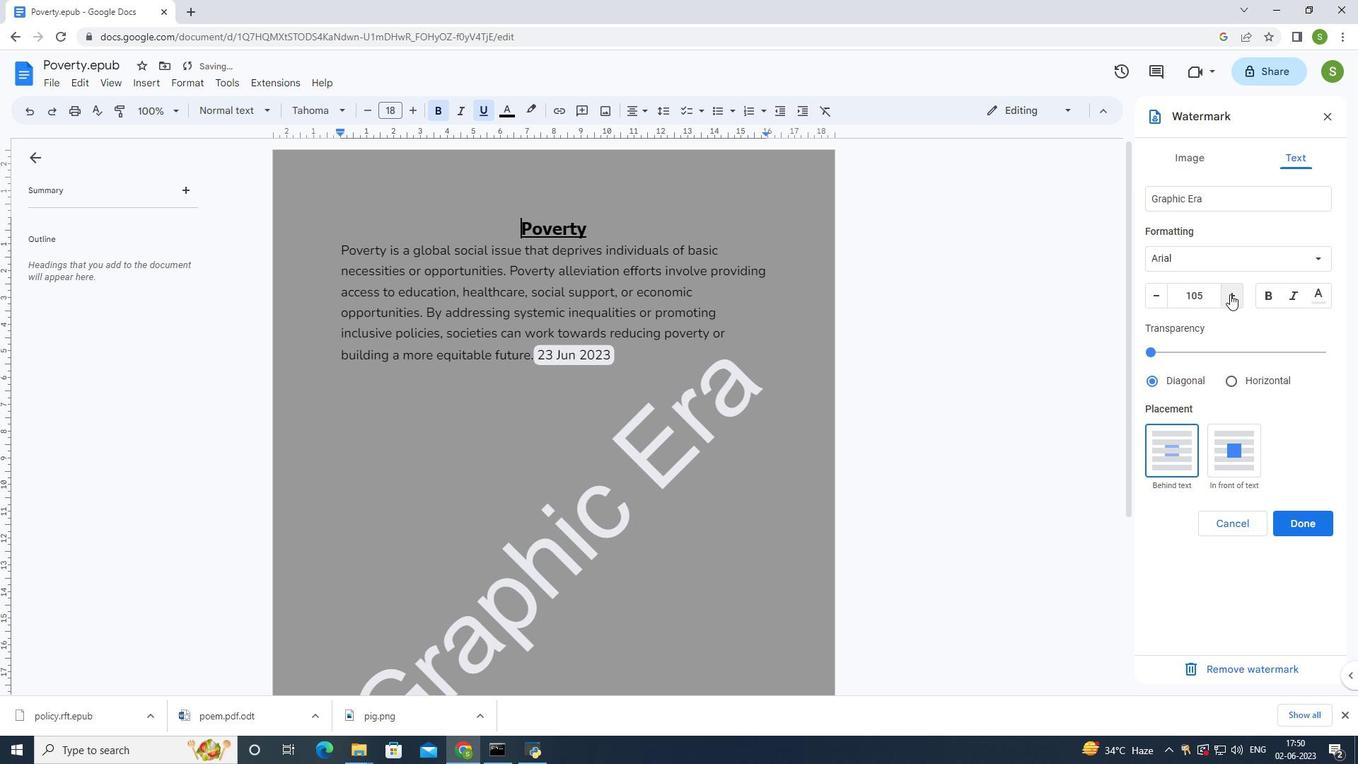 
Action: Mouse pressed left at (1228, 295)
Screenshot: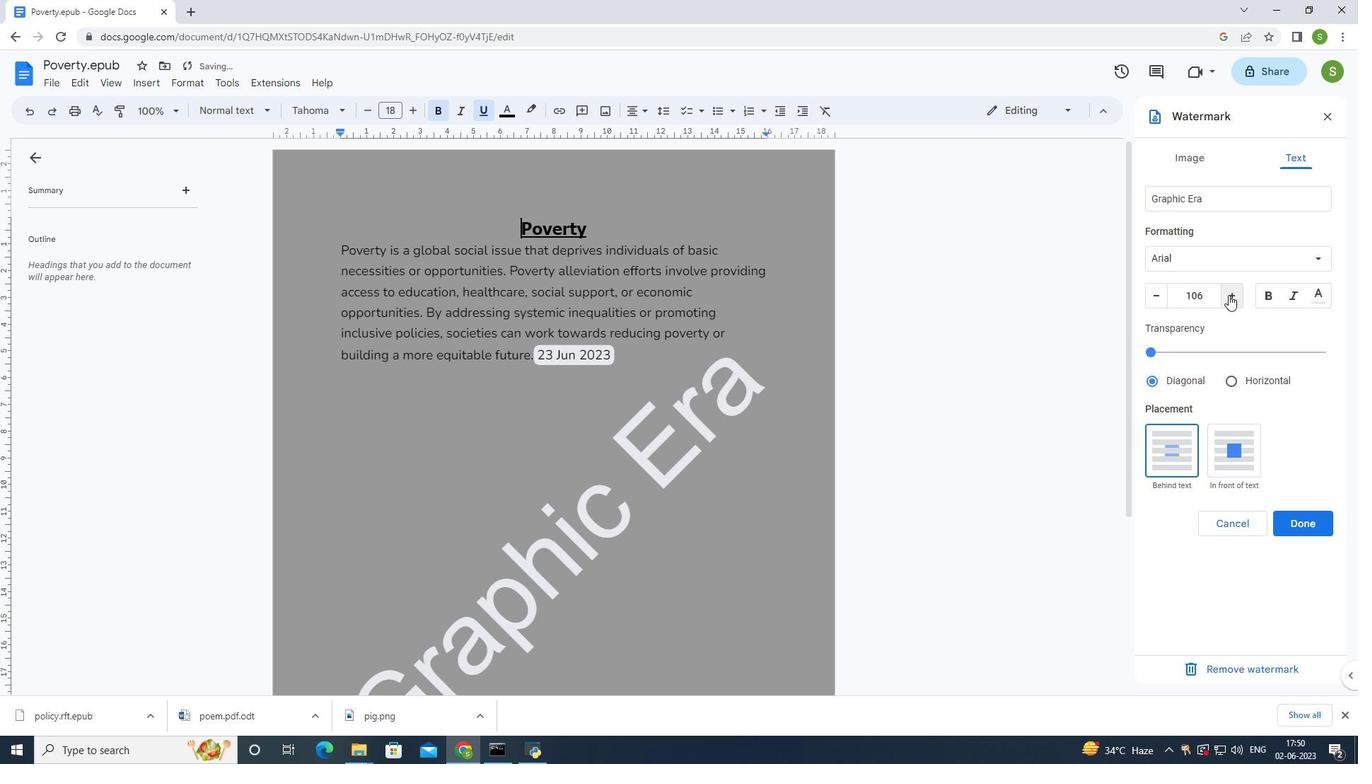 
Action: Mouse pressed left at (1228, 295)
Screenshot: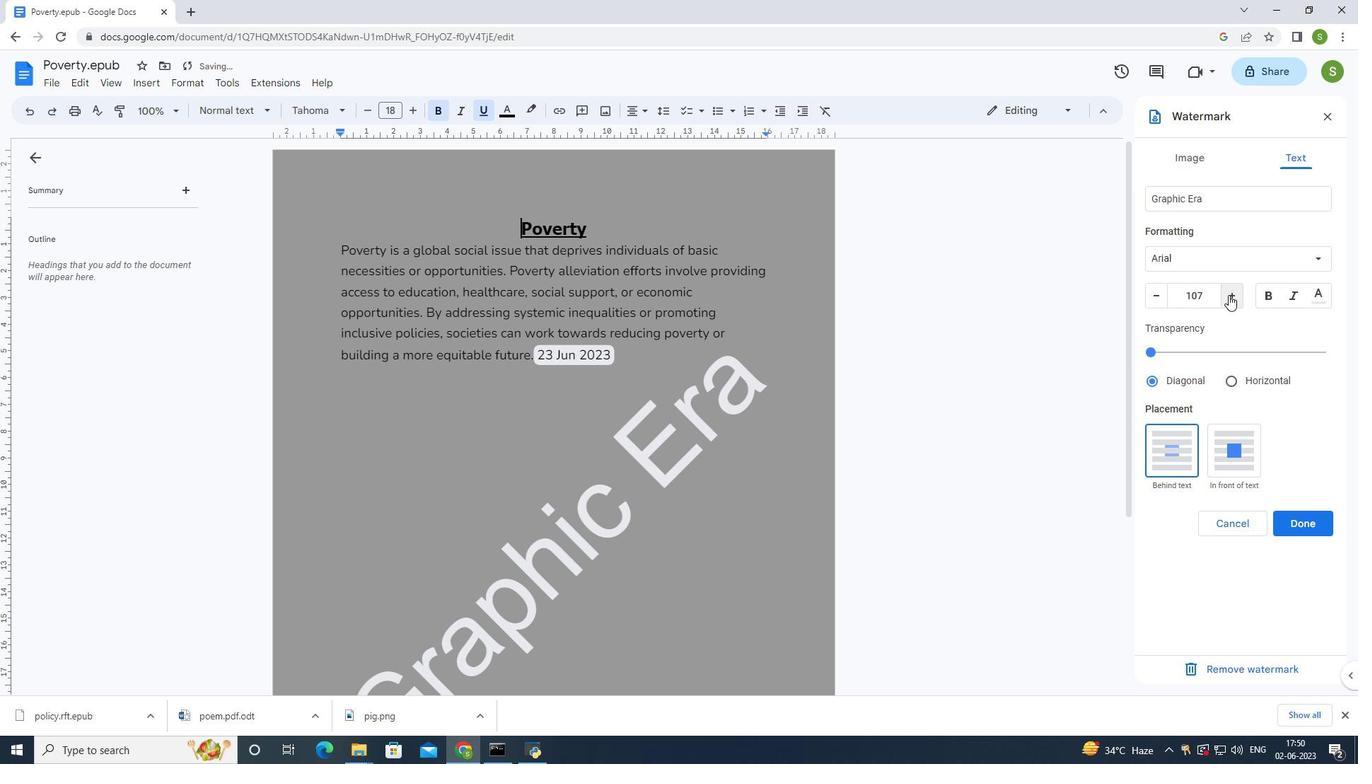 
Action: Mouse pressed left at (1228, 295)
Screenshot: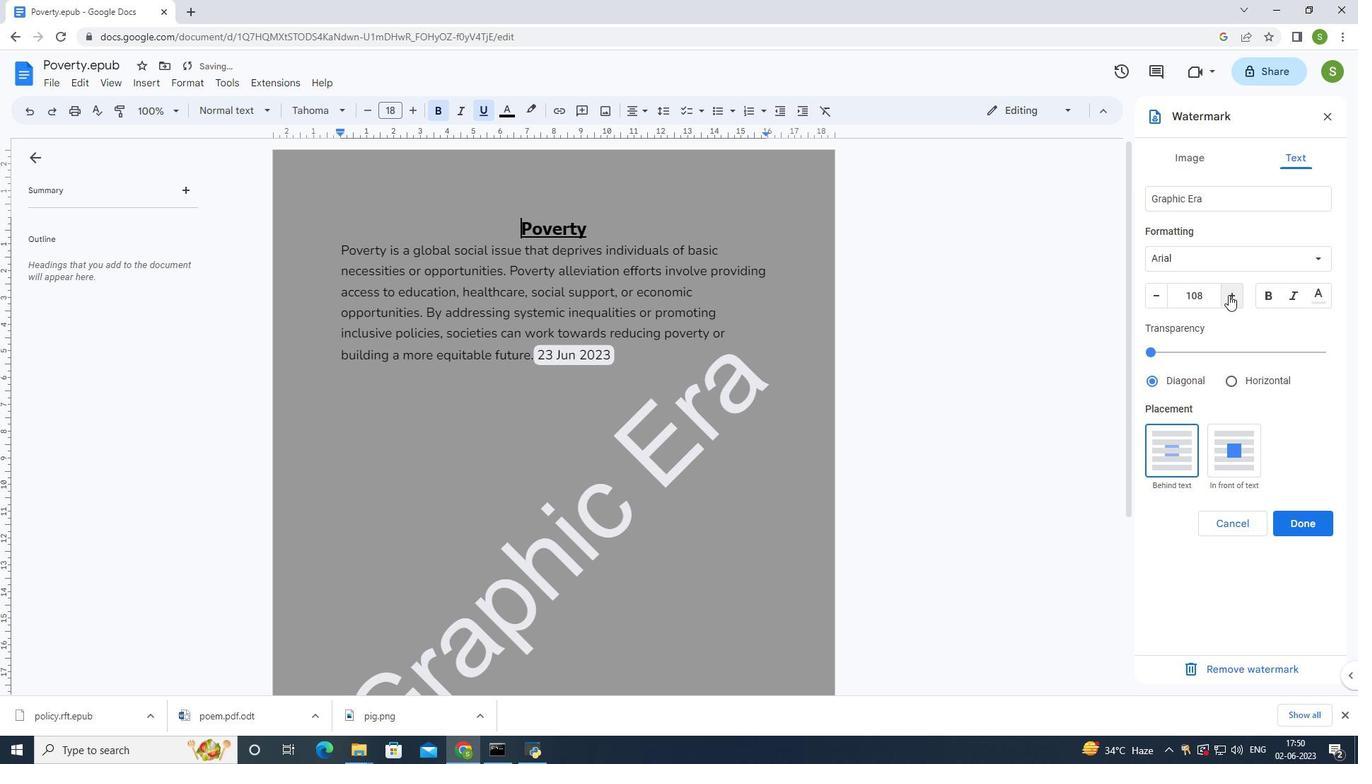 
Action: Mouse pressed left at (1228, 295)
Screenshot: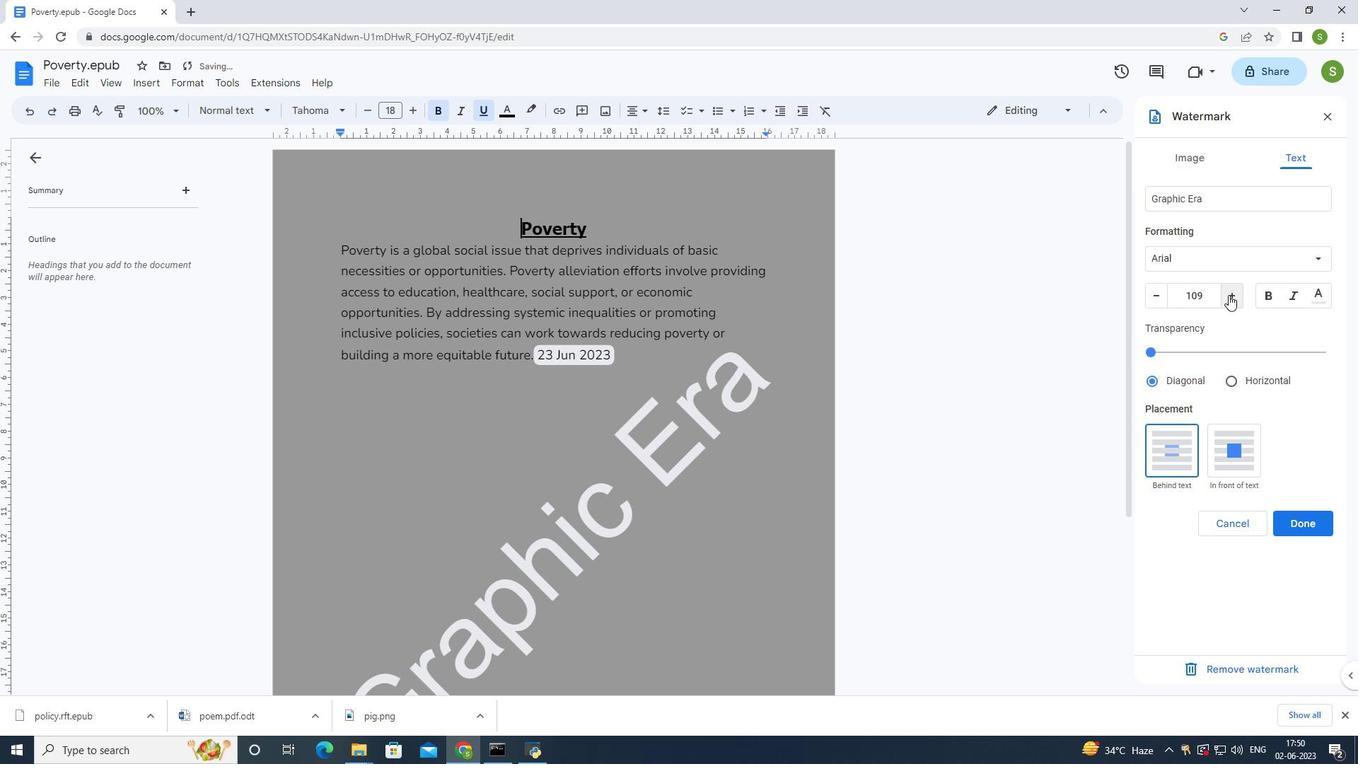 
Action: Mouse moved to (1226, 293)
Screenshot: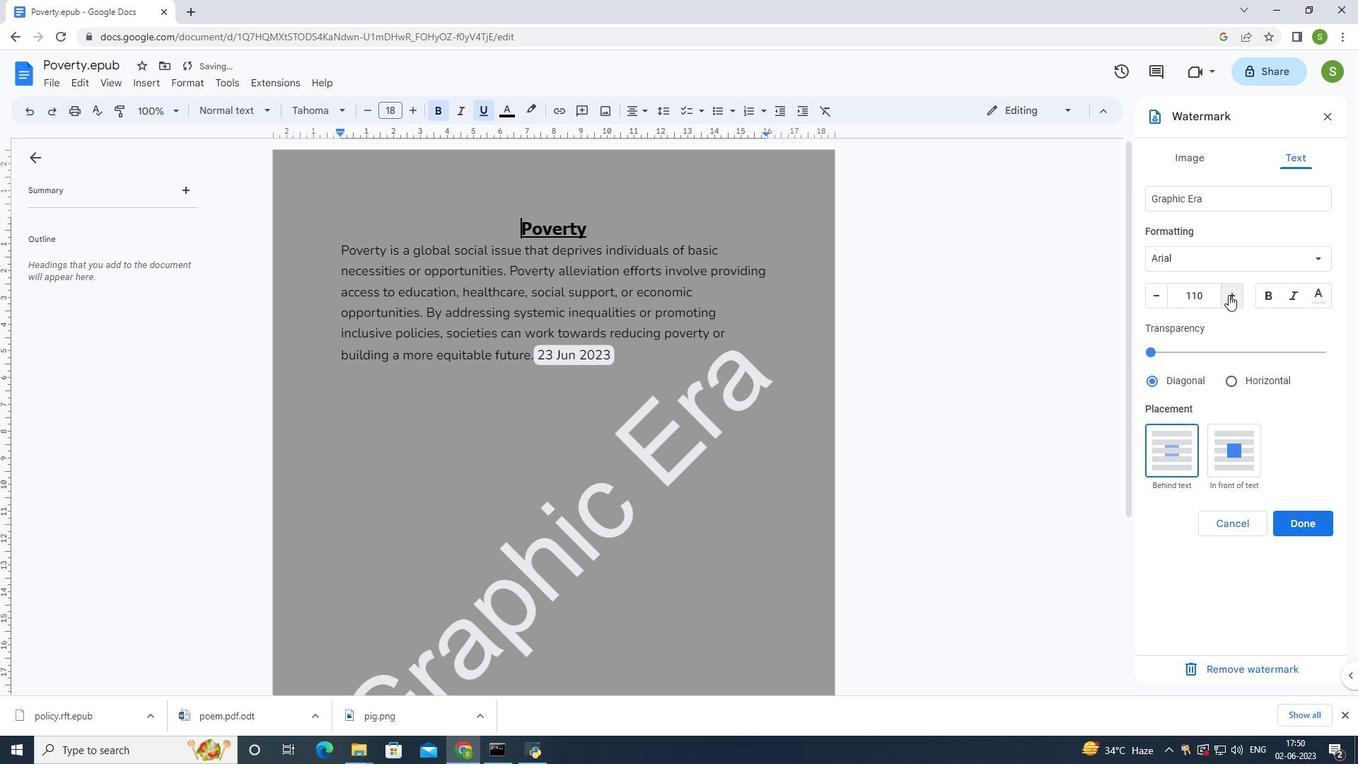 
Action: Mouse pressed left at (1226, 293)
Screenshot: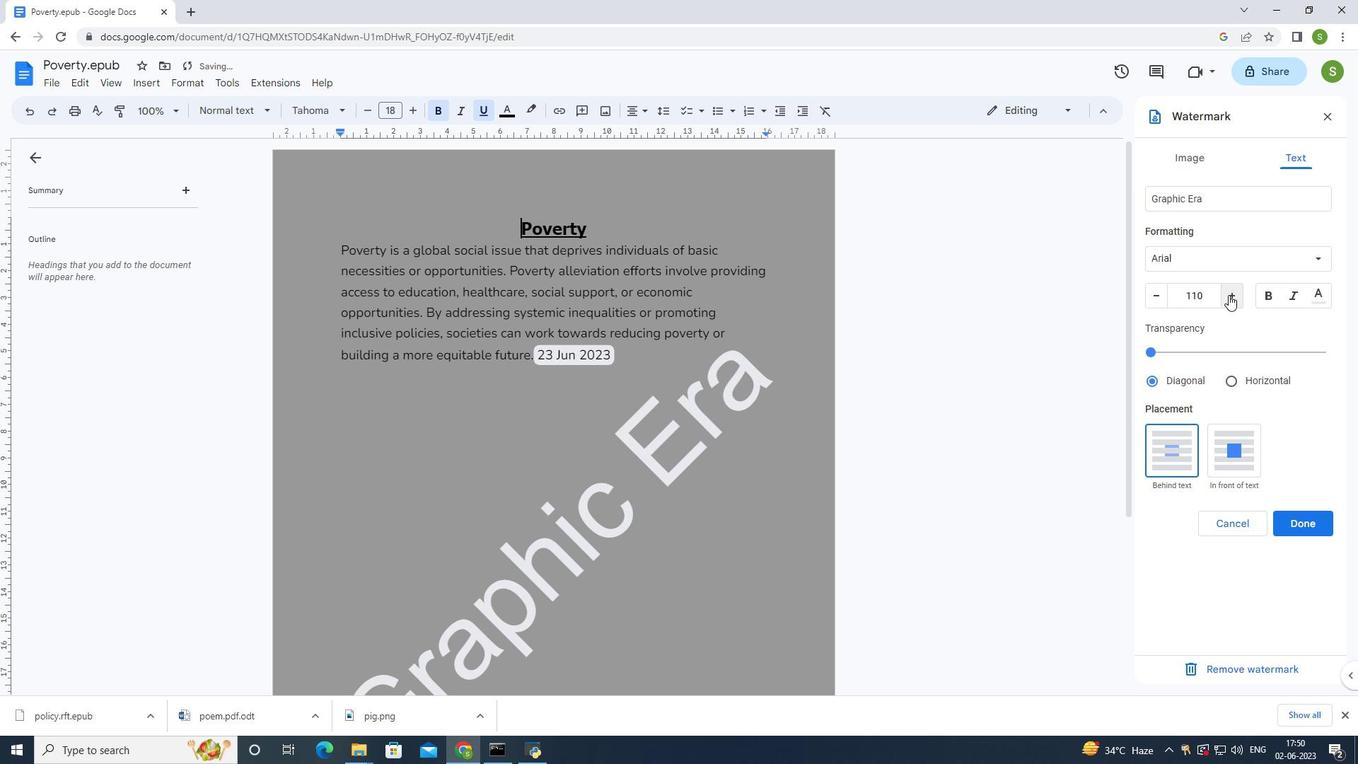 
Action: Mouse moved to (1226, 292)
Screenshot: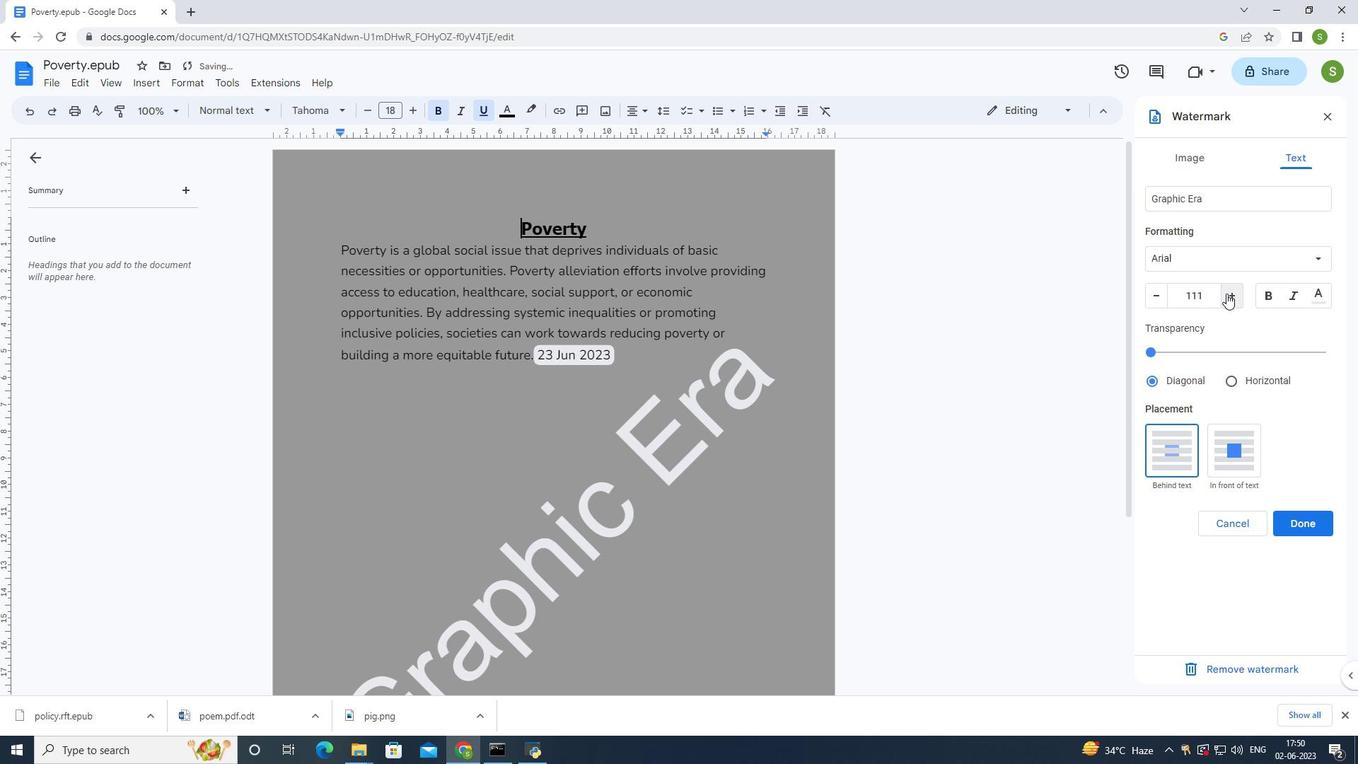 
Action: Mouse pressed left at (1226, 292)
Screenshot: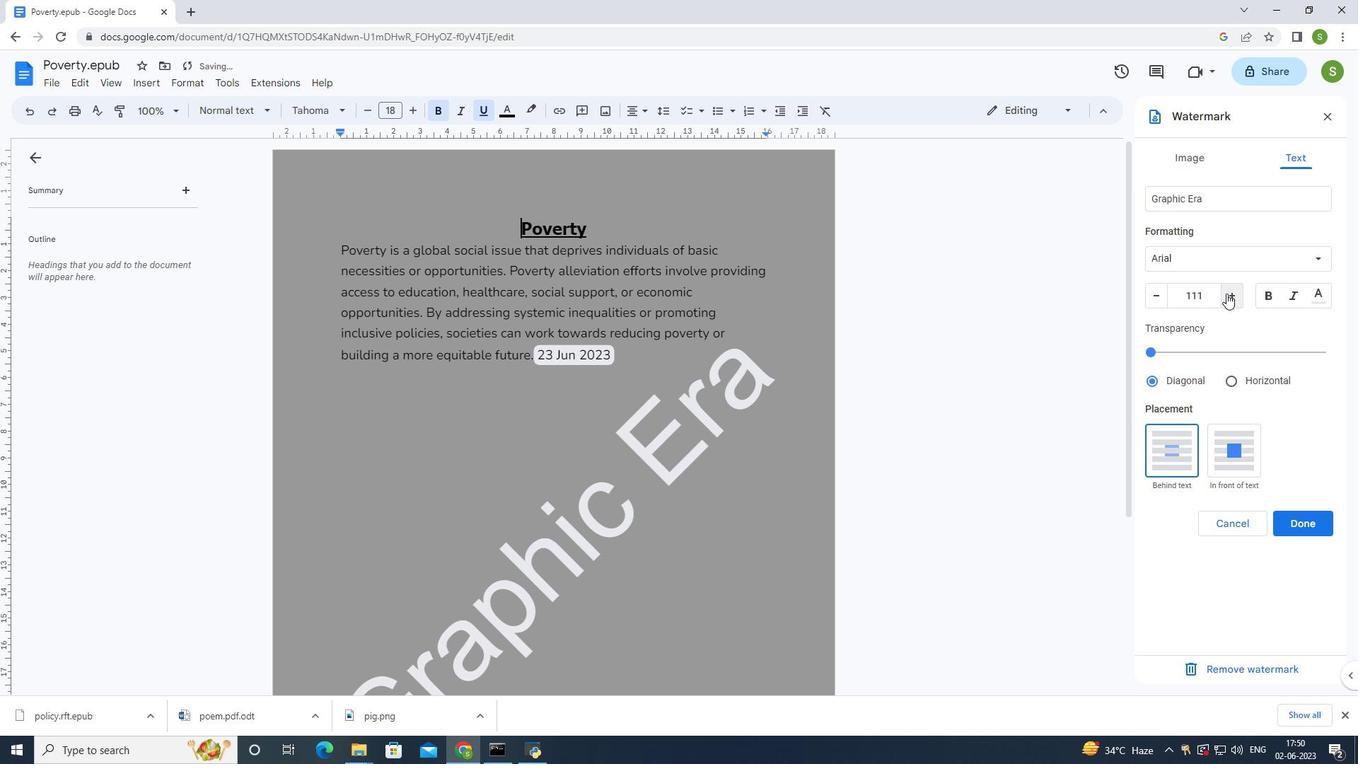 
Action: Mouse pressed left at (1226, 292)
Screenshot: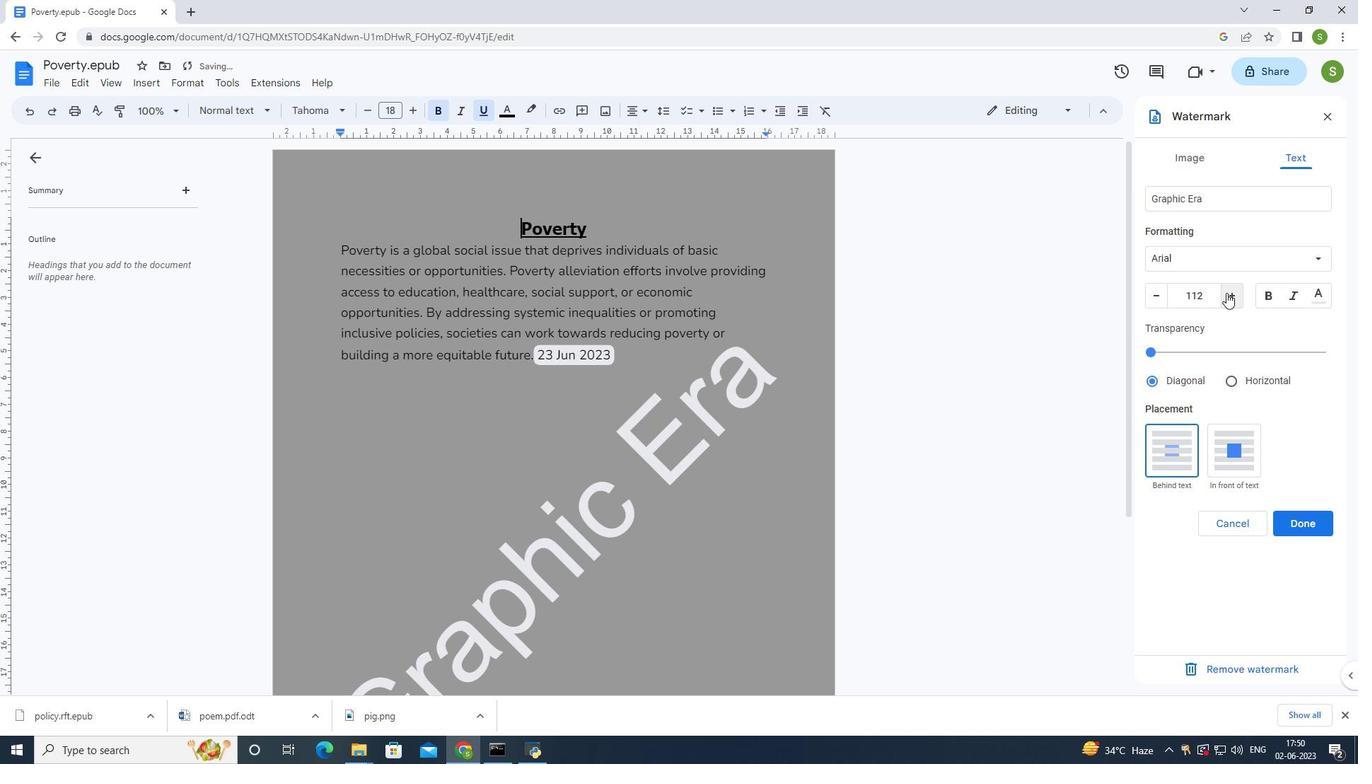 
Action: Mouse pressed left at (1226, 292)
Screenshot: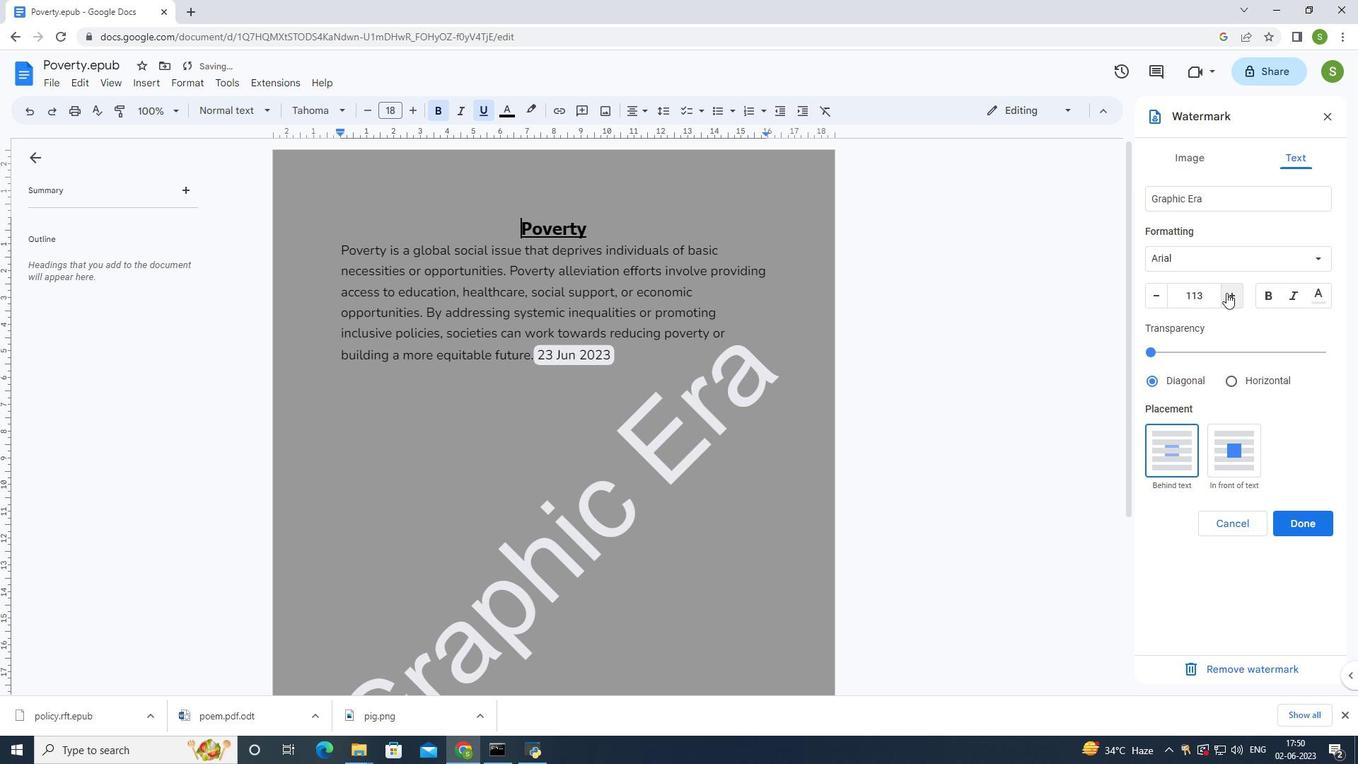 
Action: Mouse moved to (1226, 292)
Screenshot: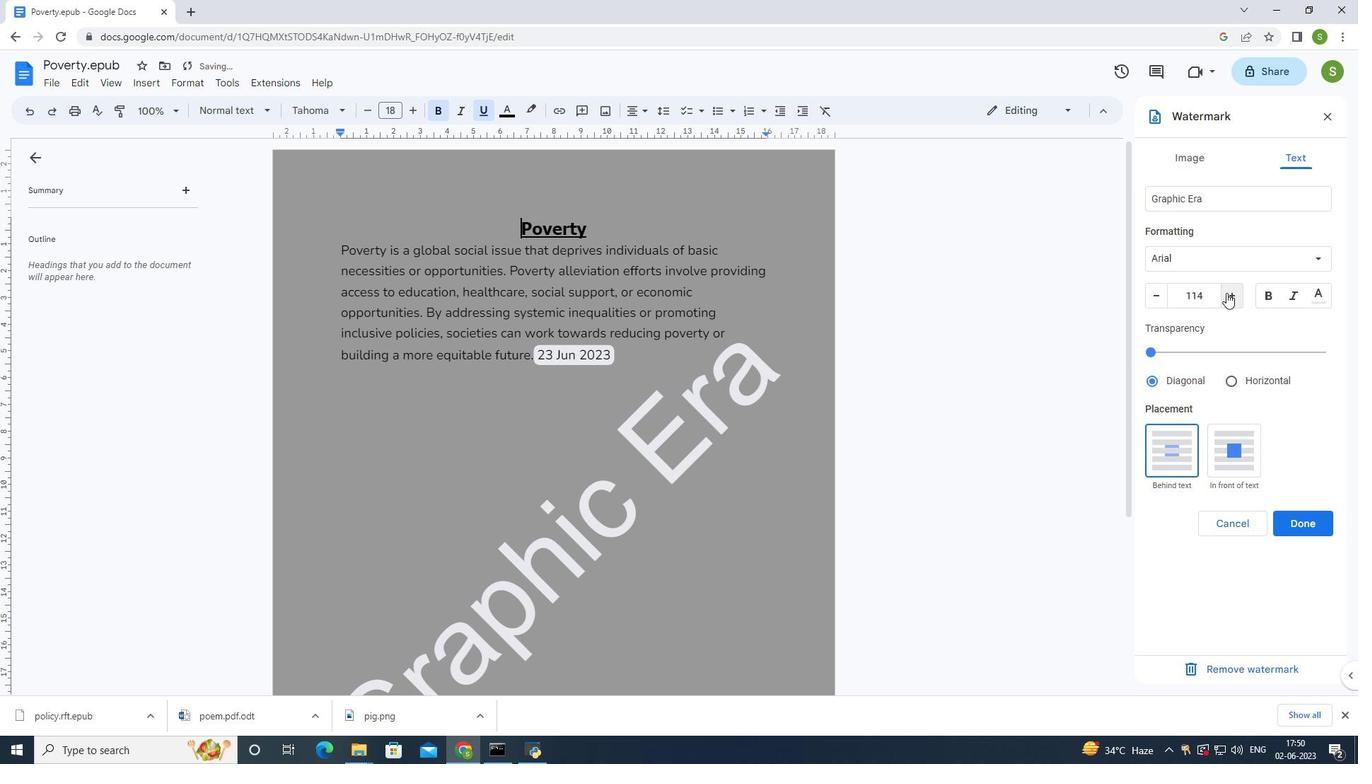 
Action: Mouse pressed left at (1226, 292)
Screenshot: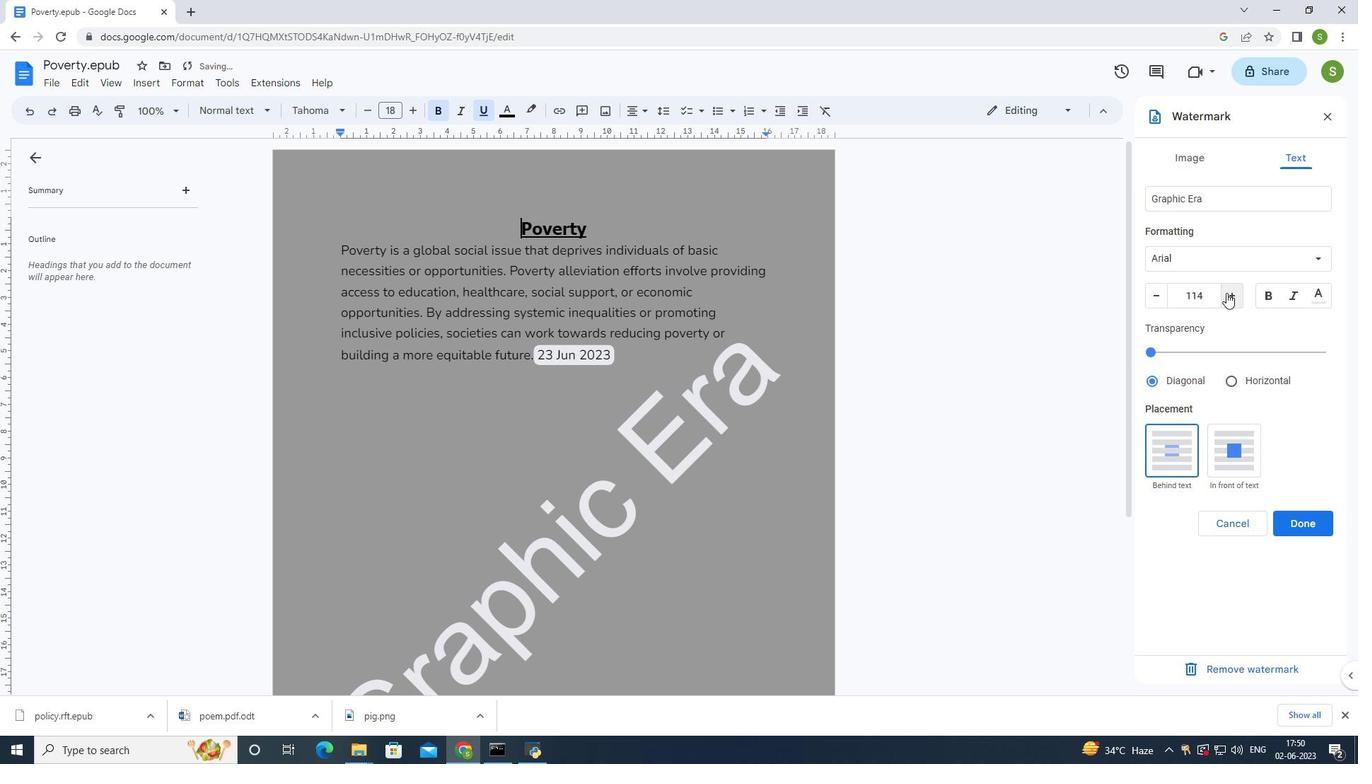 
Action: Mouse moved to (1226, 292)
Screenshot: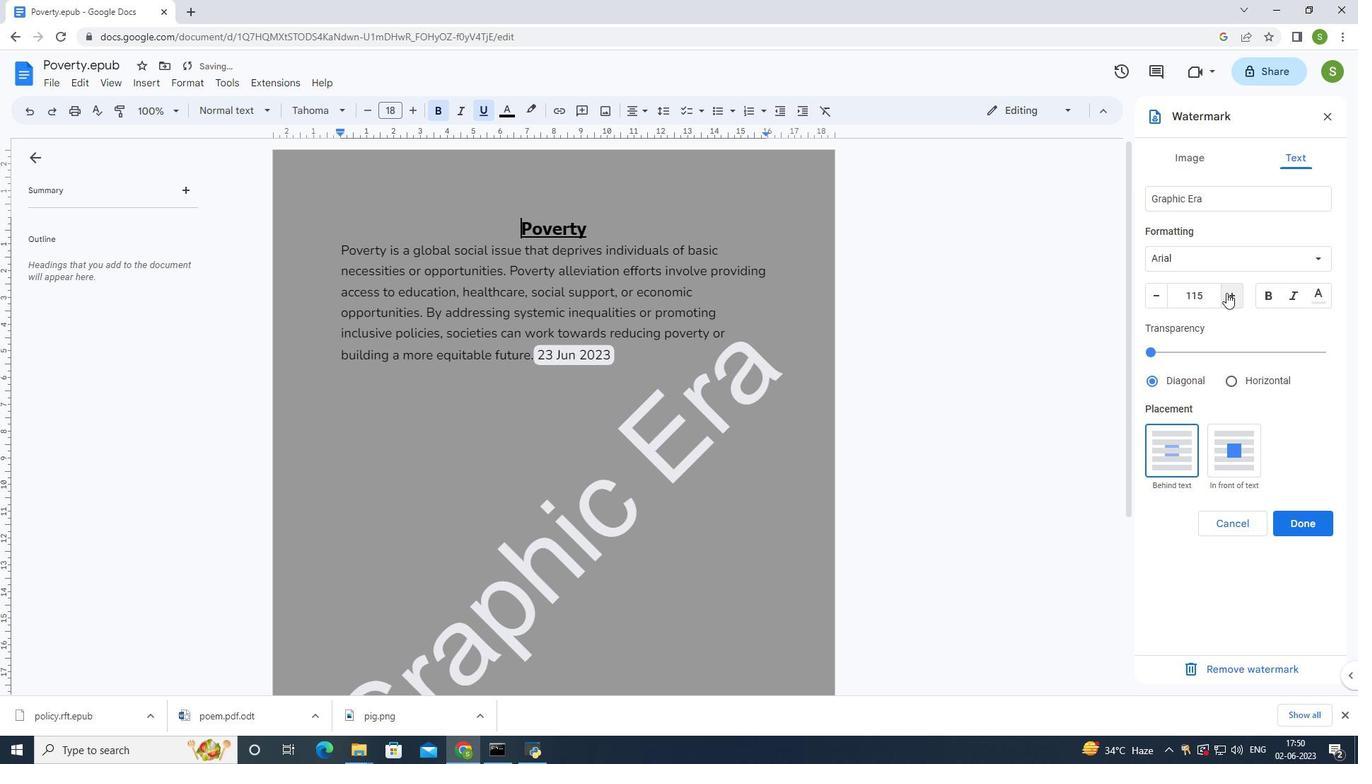
Action: Mouse pressed left at (1226, 292)
Screenshot: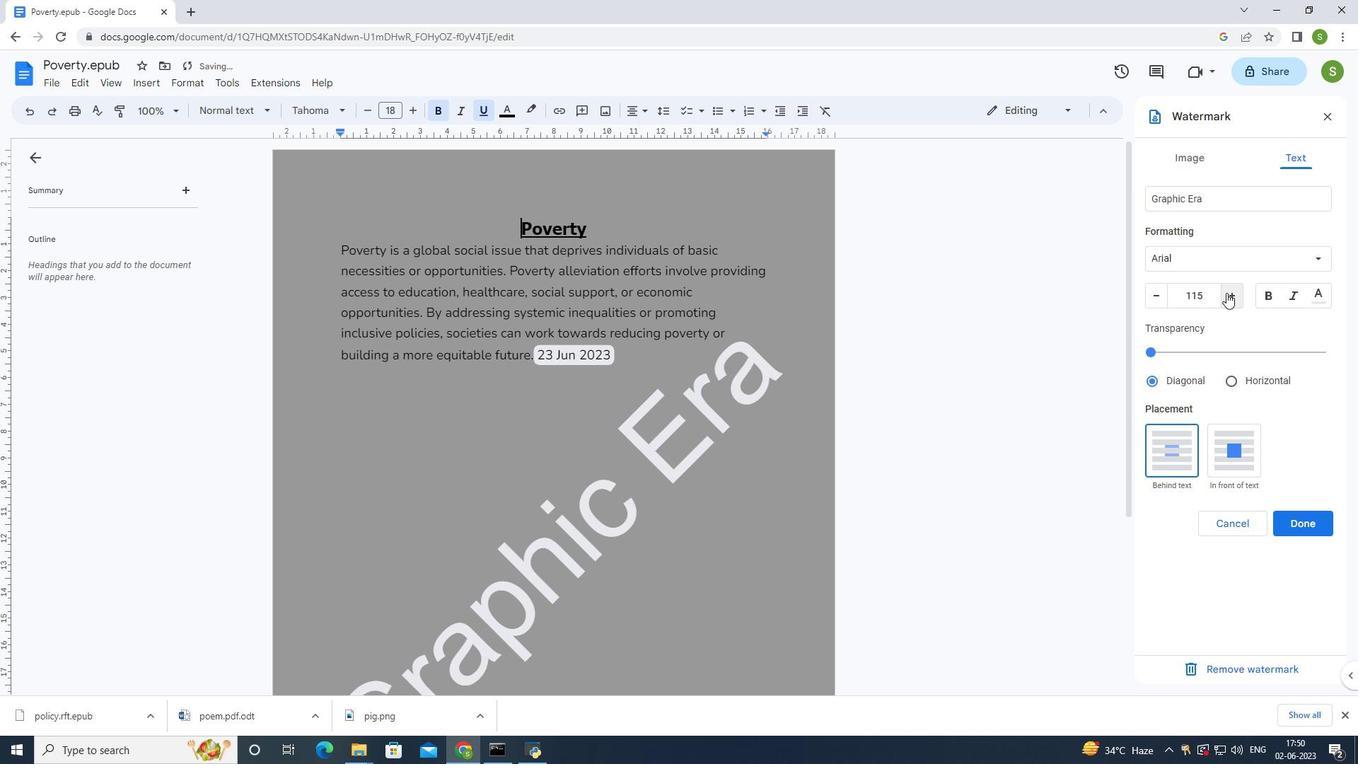 
Action: Mouse pressed left at (1226, 292)
Screenshot: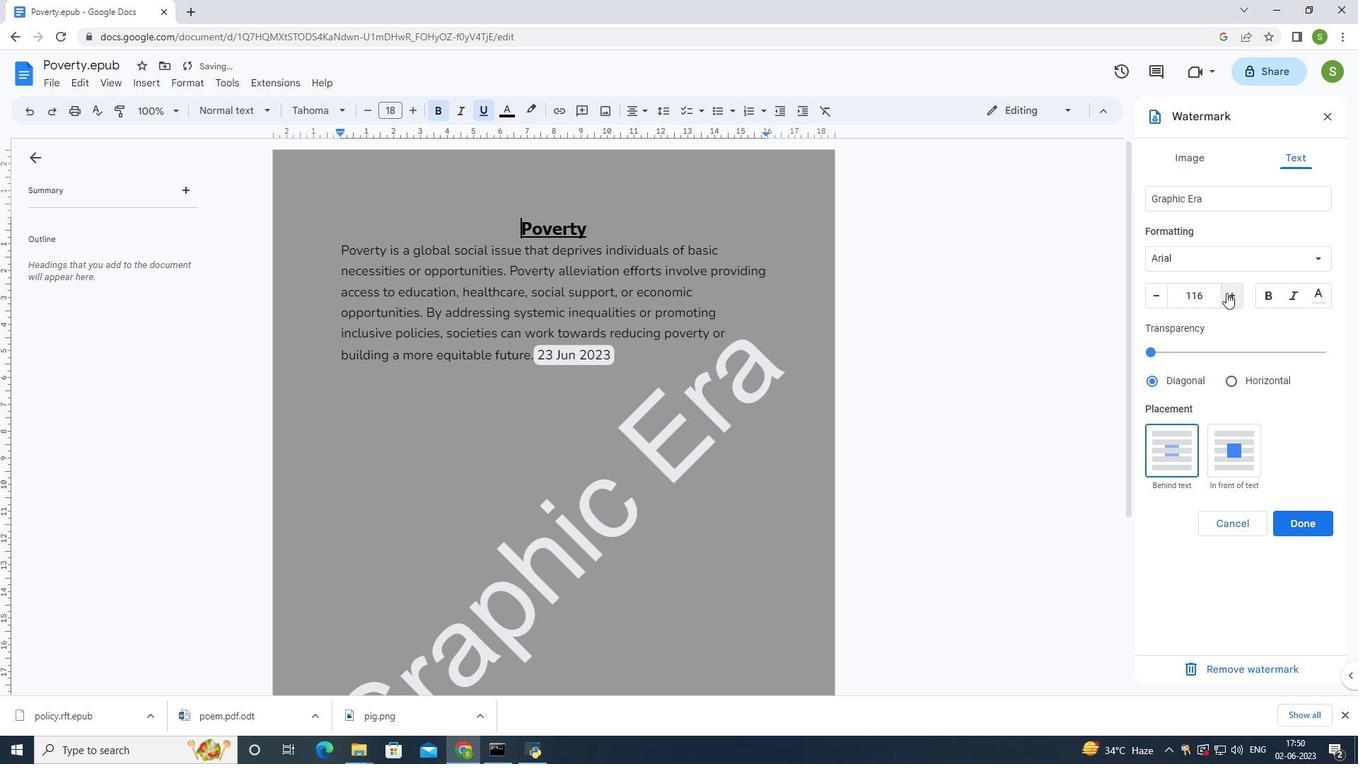 
Action: Mouse moved to (1226, 292)
Screenshot: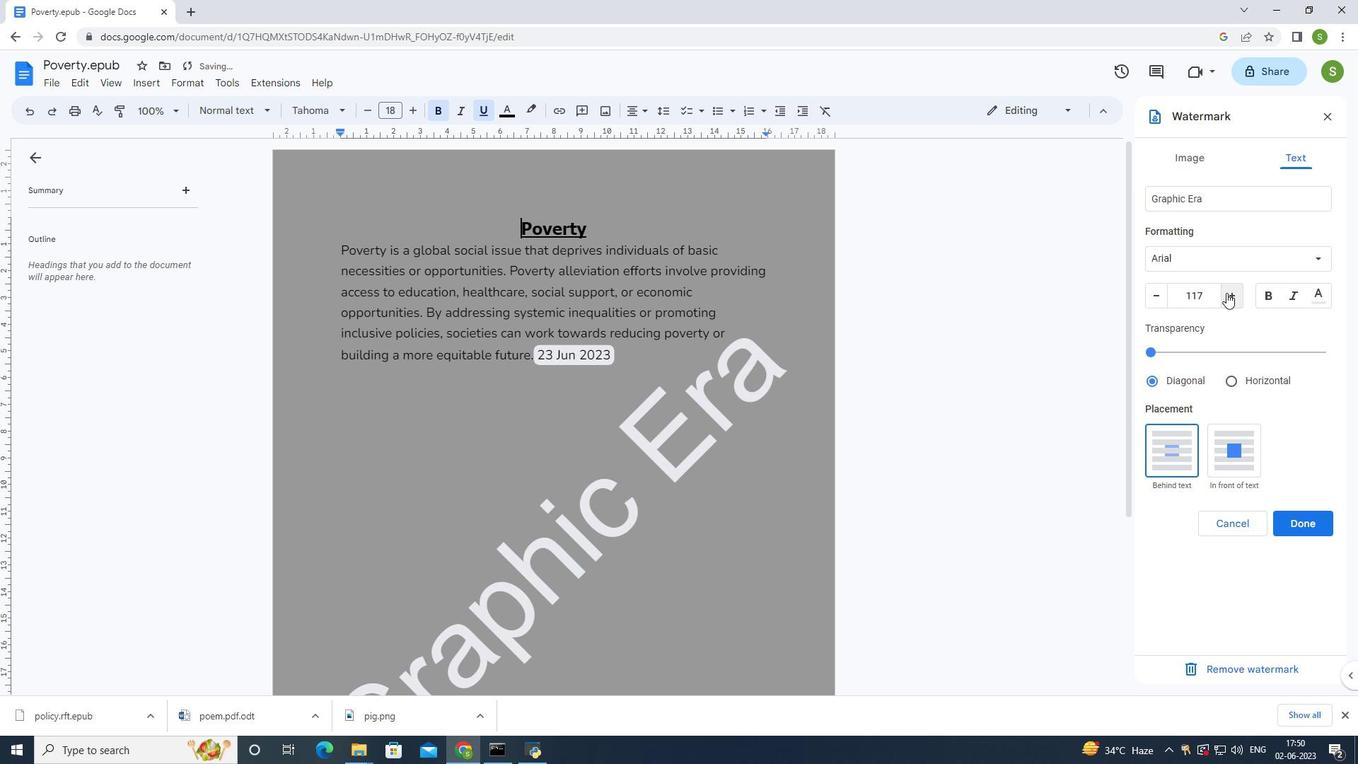 
Action: Mouse pressed left at (1226, 292)
Screenshot: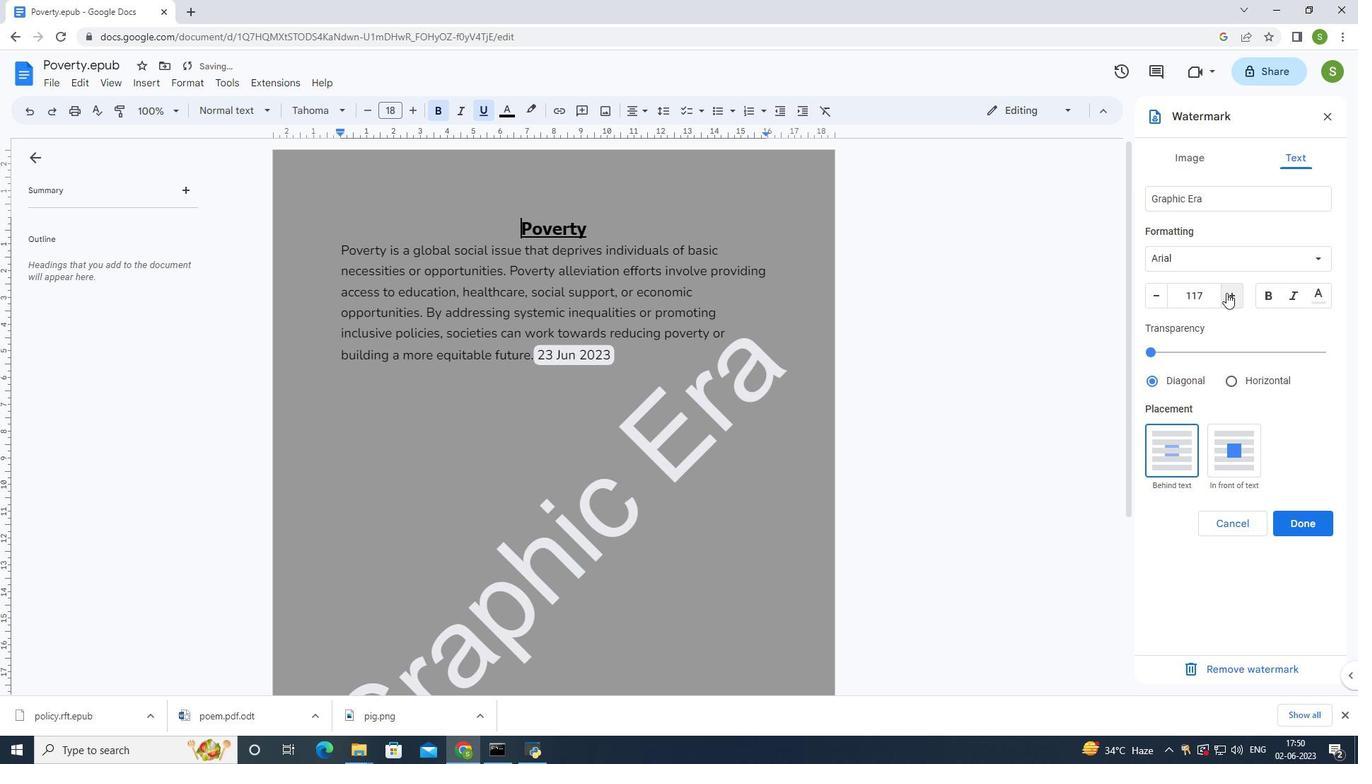 
Action: Mouse pressed left at (1226, 292)
Screenshot: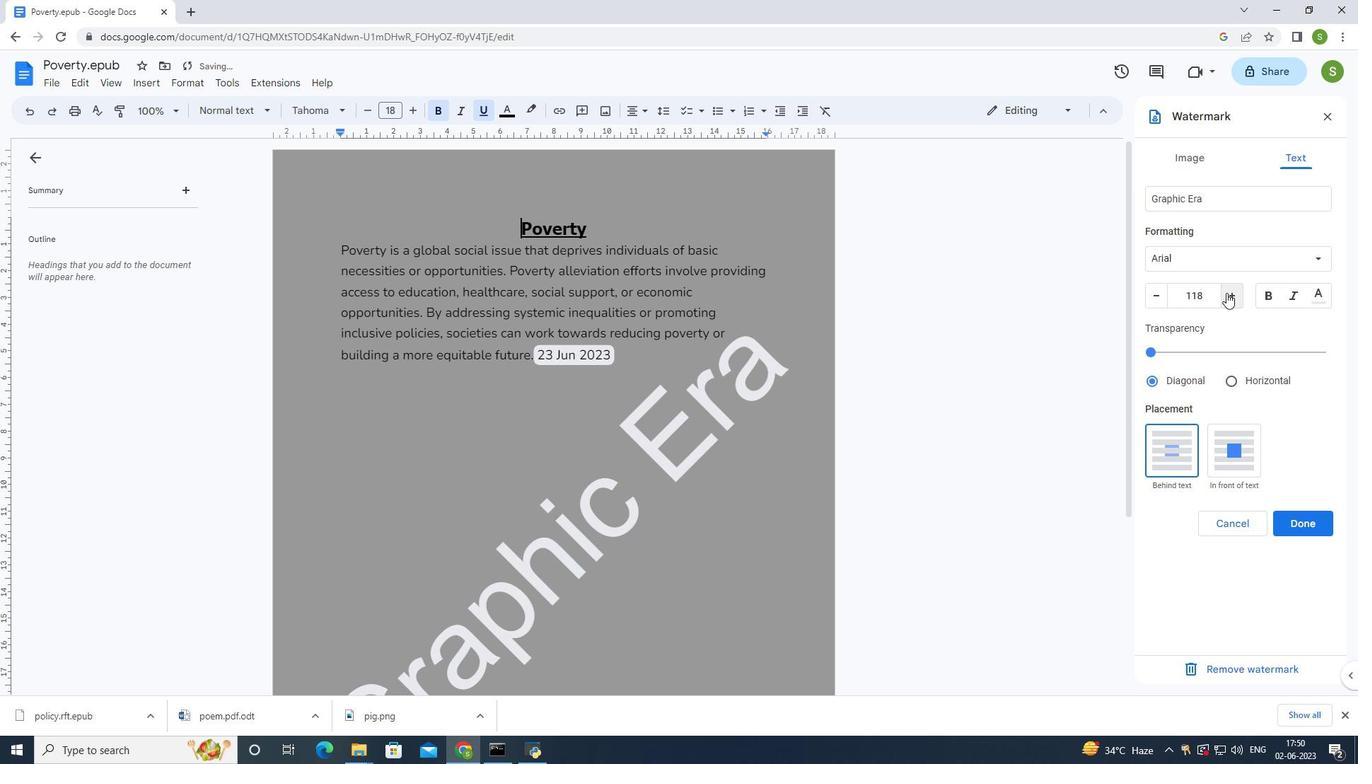 
Action: Mouse pressed left at (1226, 292)
Screenshot: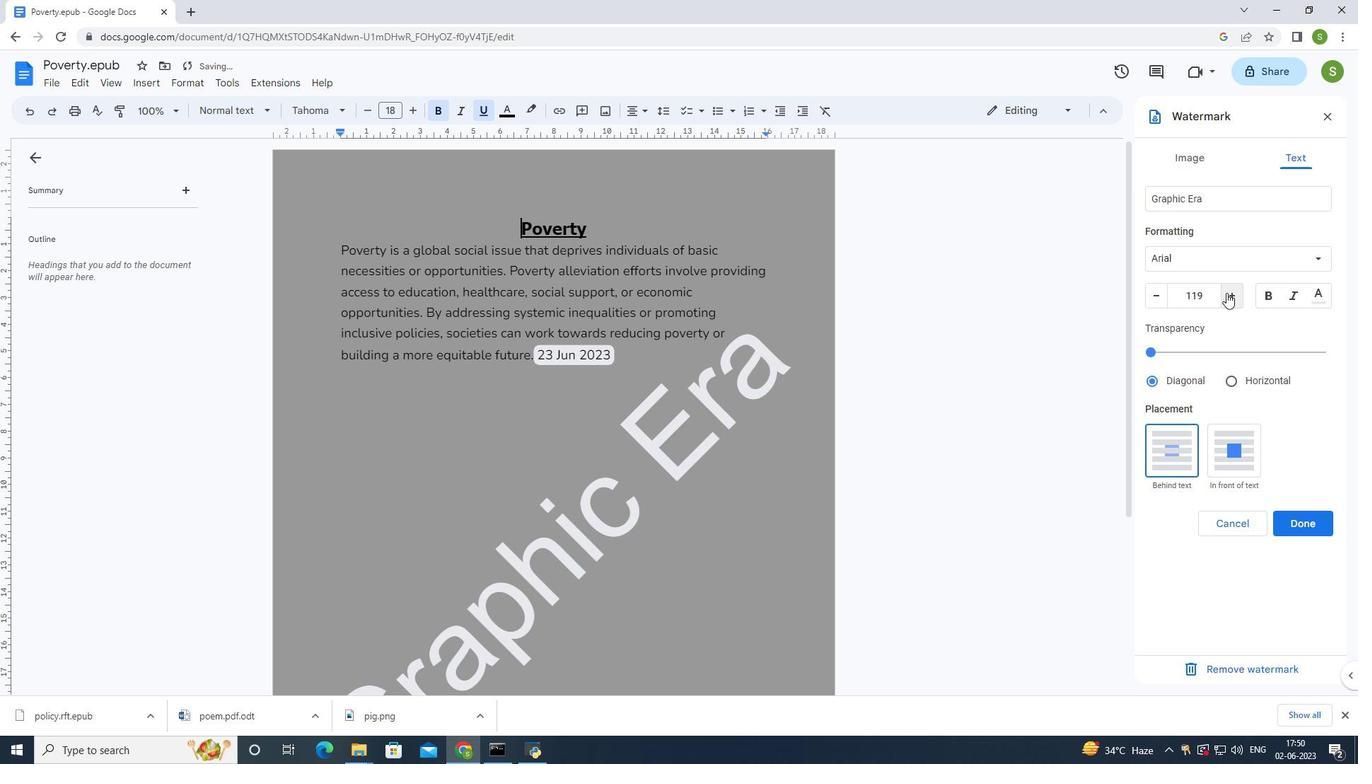 
Action: Mouse pressed left at (1226, 292)
Screenshot: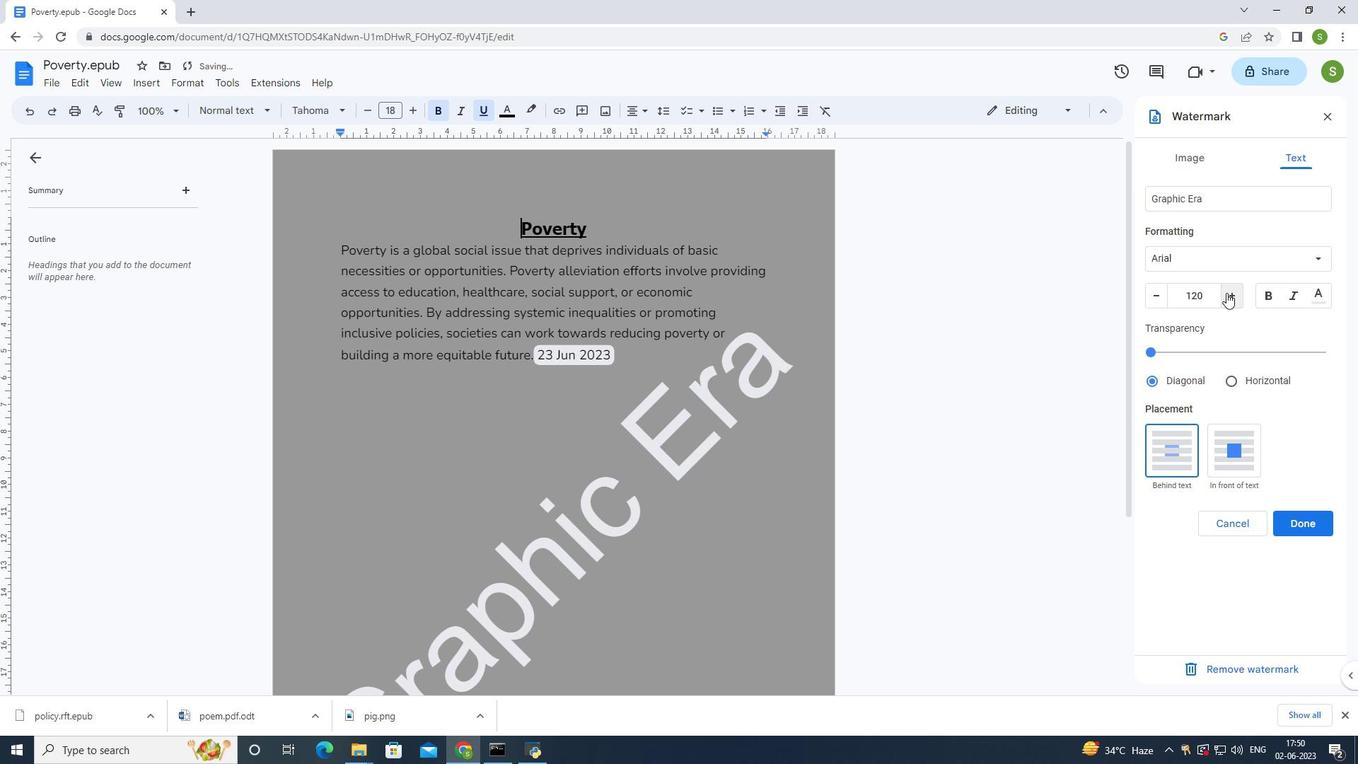 
Action: Mouse pressed left at (1226, 292)
Screenshot: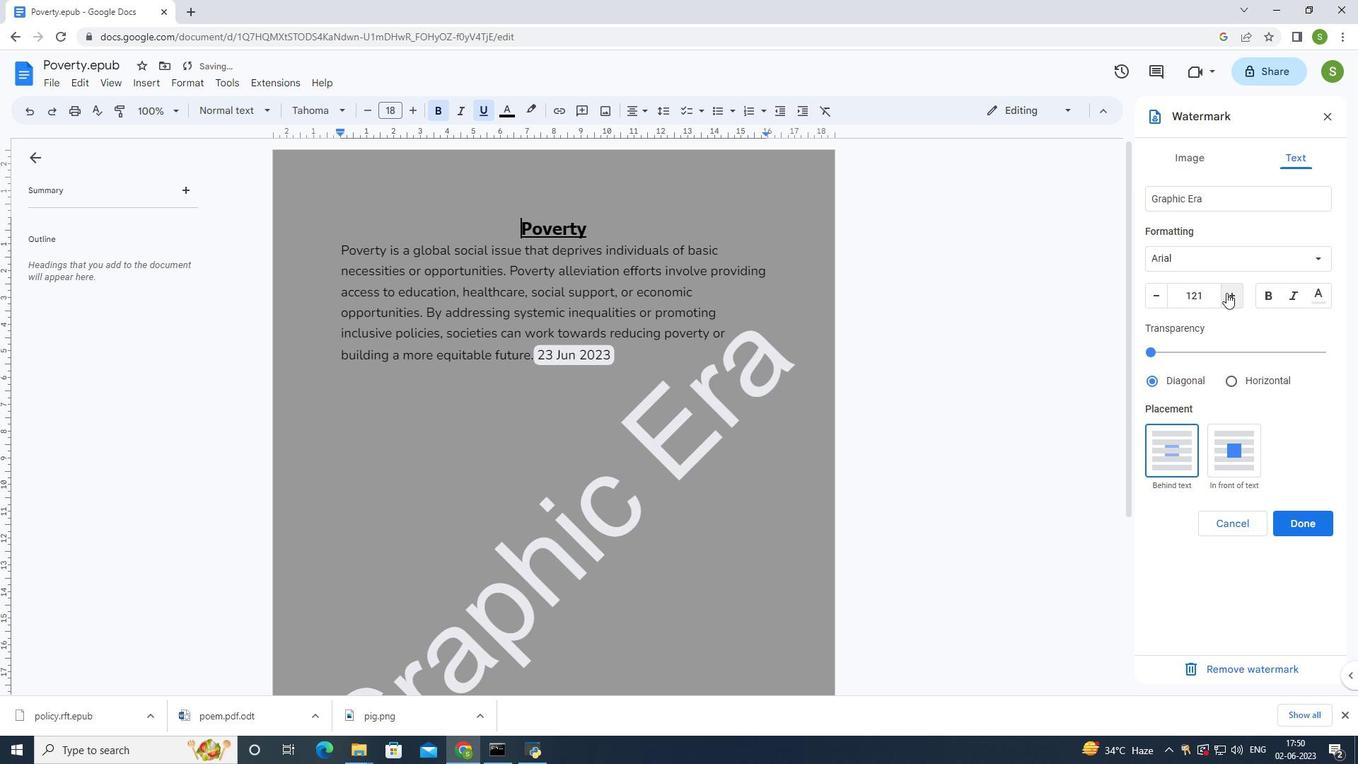 
Action: Mouse moved to (1226, 293)
Screenshot: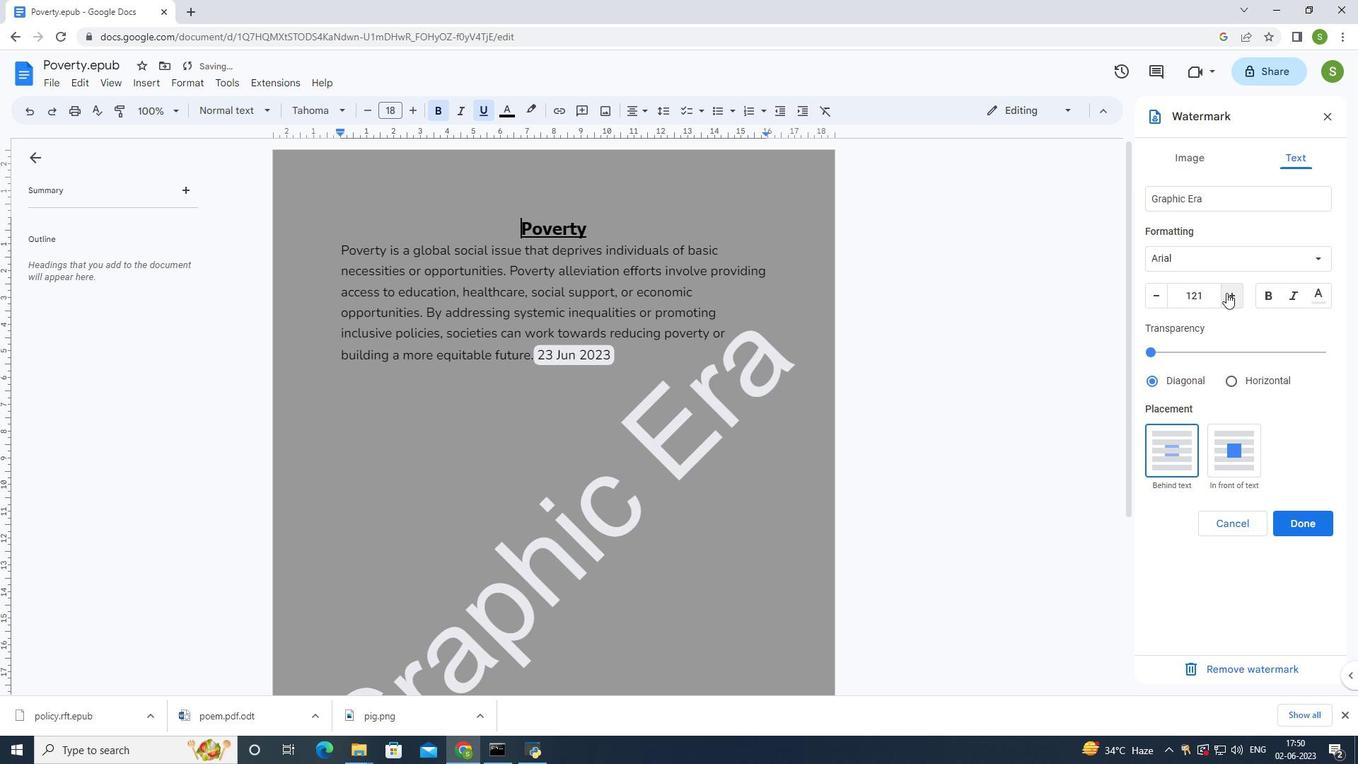 
Action: Mouse pressed left at (1226, 293)
Screenshot: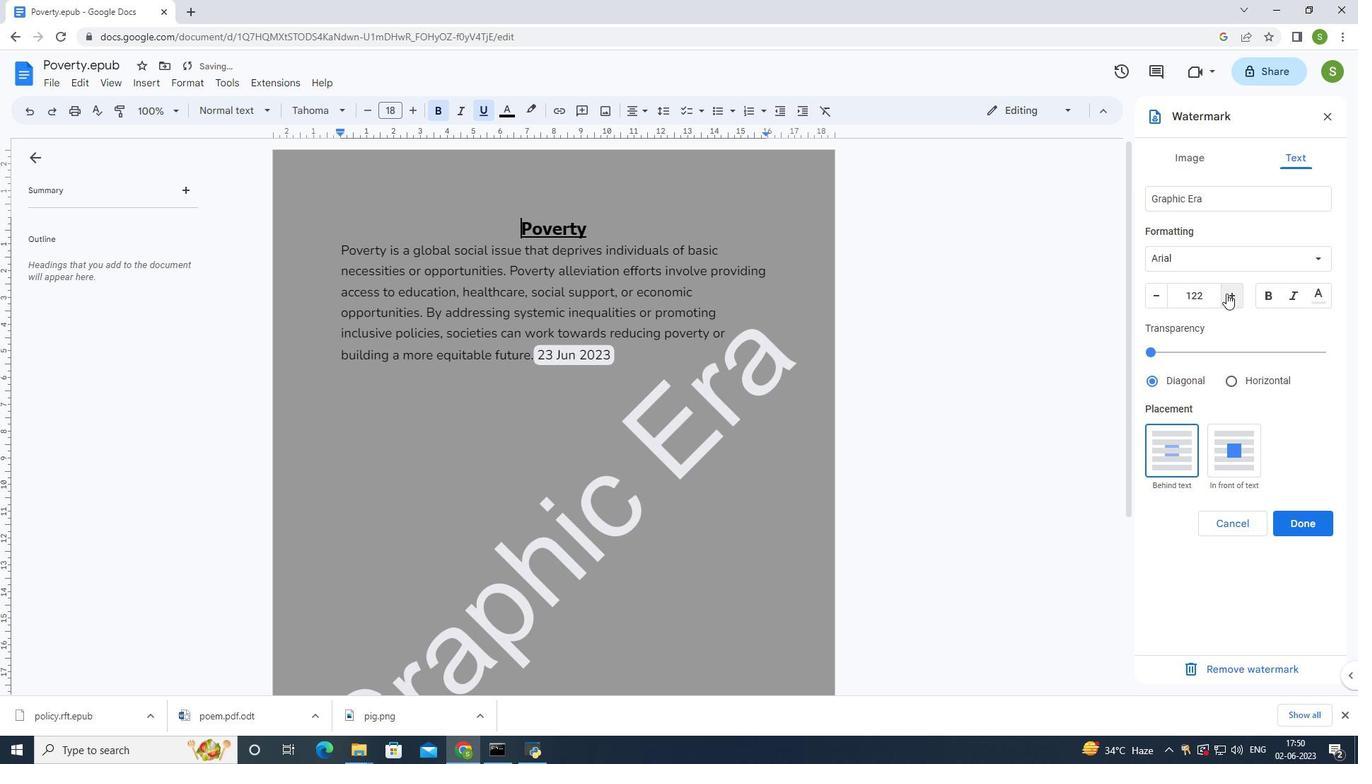 
Action: Mouse moved to (1160, 299)
Screenshot: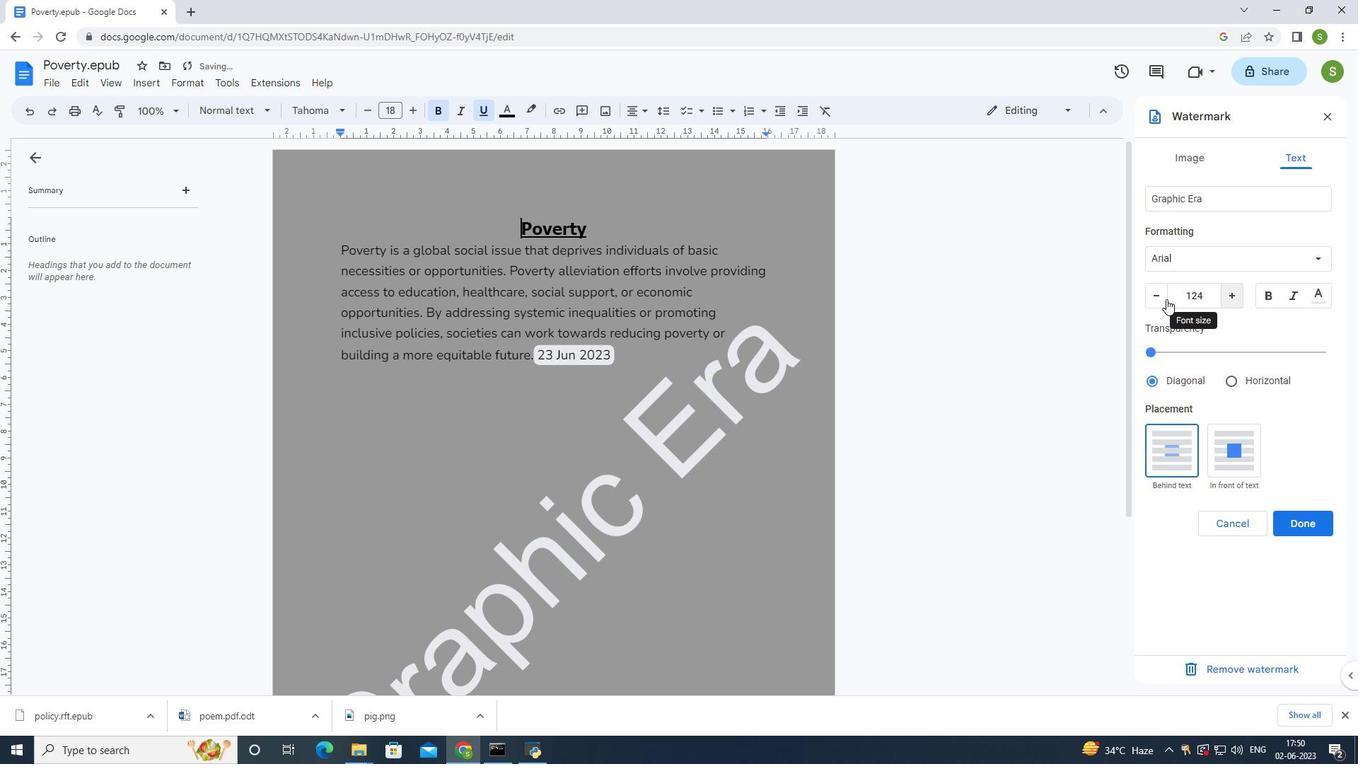
Action: Mouse pressed left at (1160, 299)
Screenshot: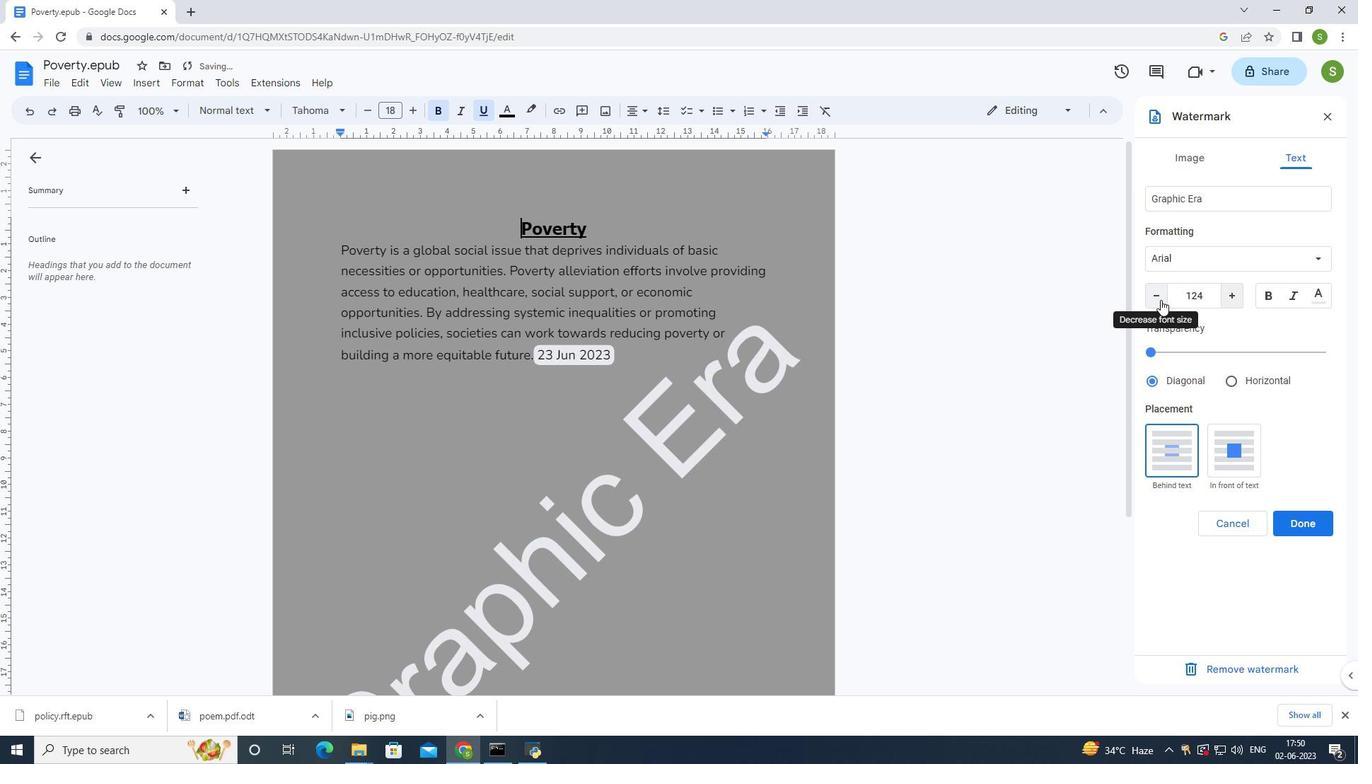 
Action: Mouse moved to (1295, 524)
Screenshot: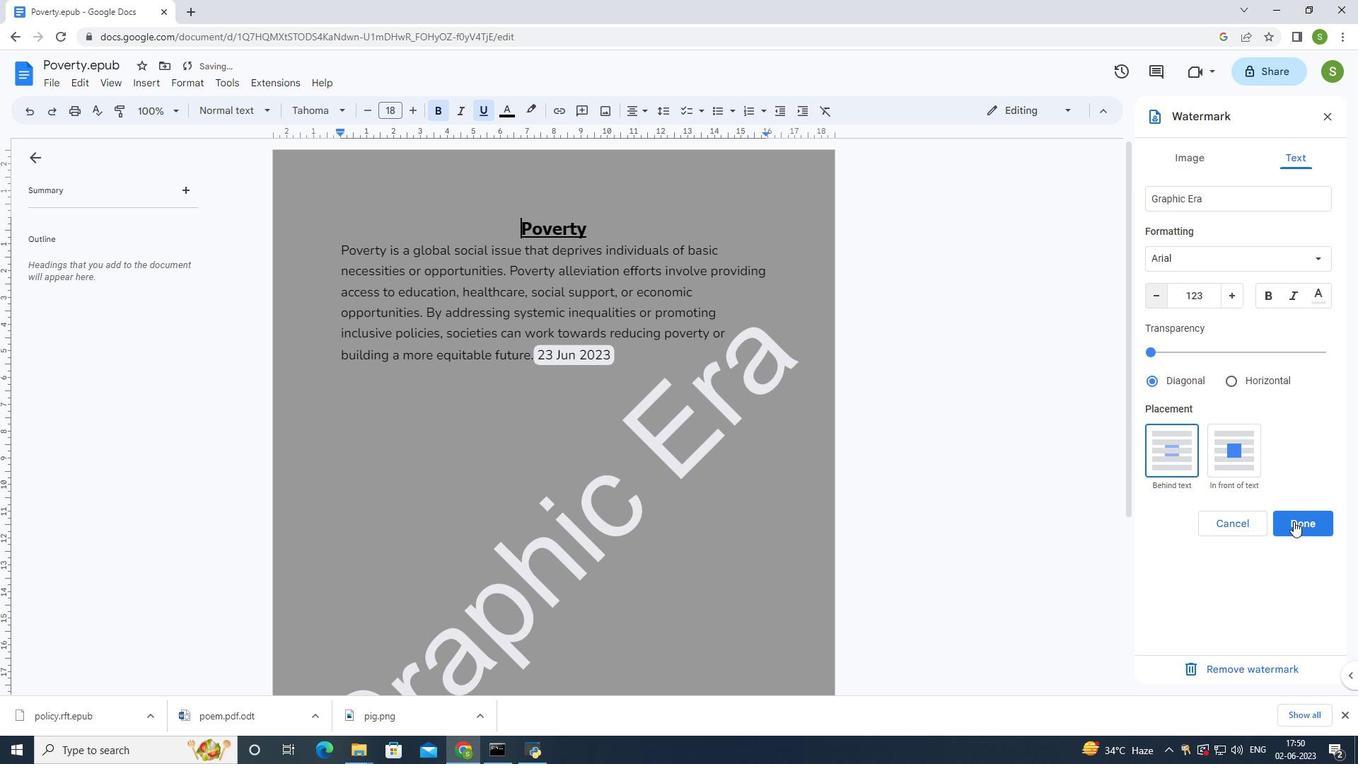 
Action: Mouse pressed left at (1295, 524)
Screenshot: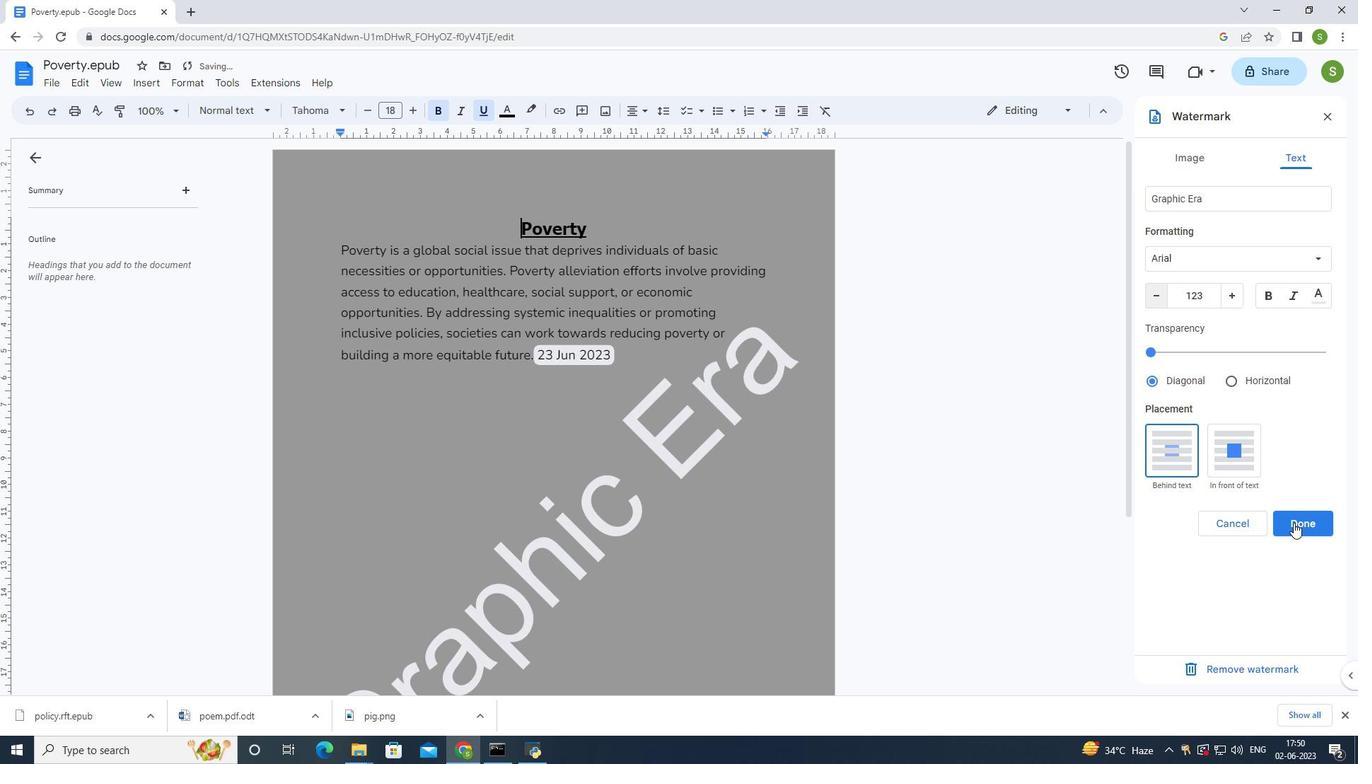 
Action: Mouse moved to (1119, 354)
Screenshot: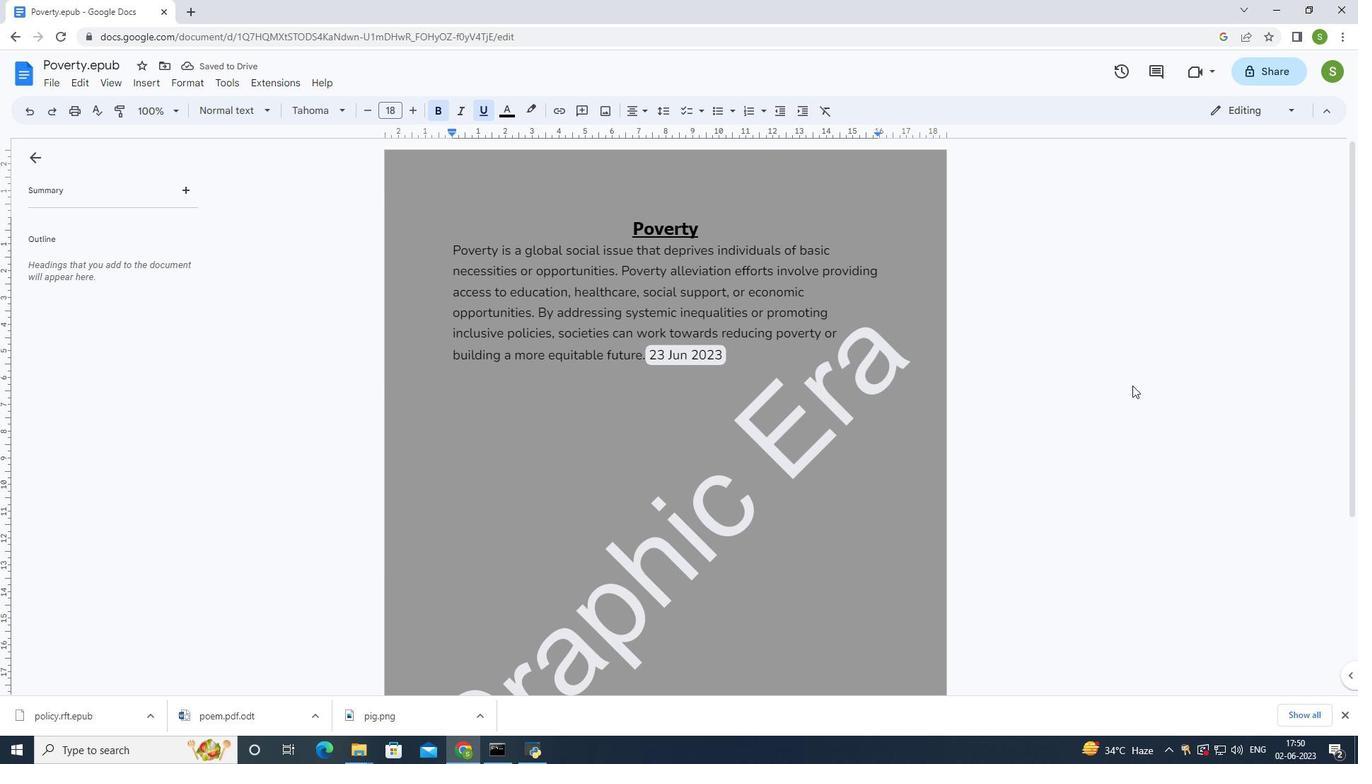 
